 Task: In Heading Arial with underline. Font size of heading  '18'Font style of data Calibri. Font size of data  9Alignment of headline & data Align center. Fill color in heading,  RedFont color of data Black Apply border in Data No BorderIn the sheet   Pinnacle Sales review book
Action: Mouse moved to (264, 219)
Screenshot: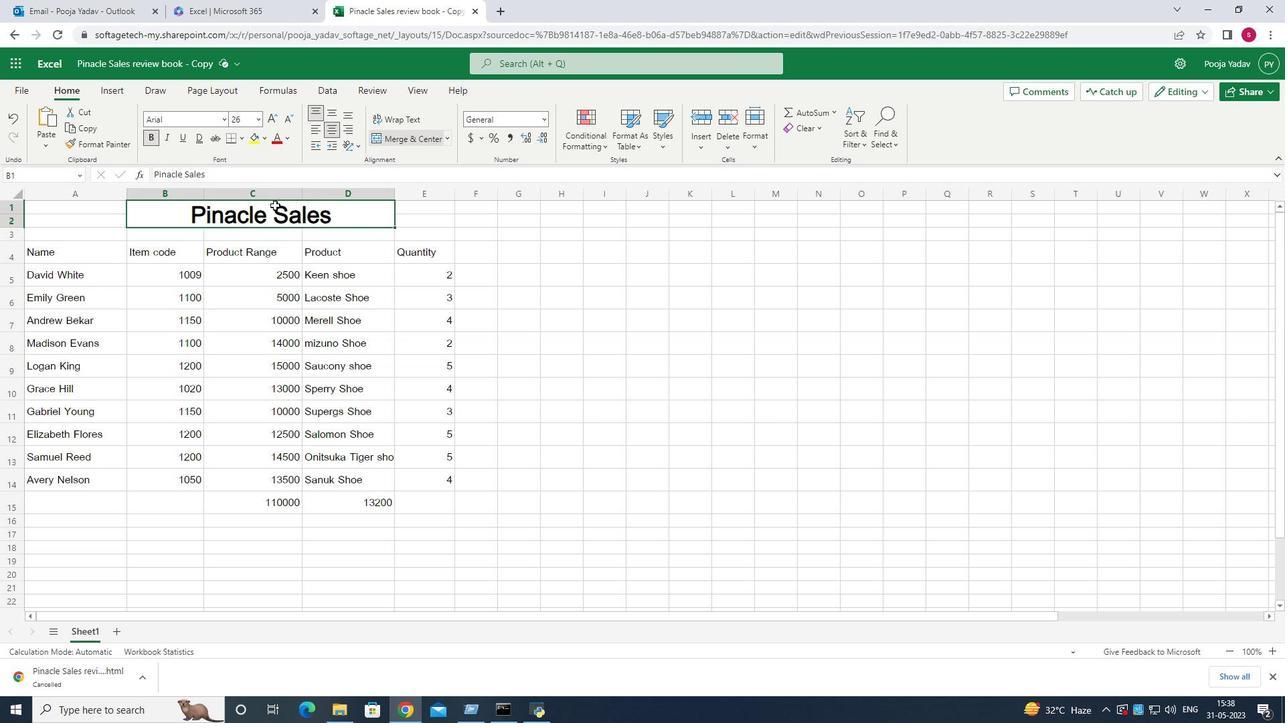 
Action: Mouse pressed left at (264, 219)
Screenshot: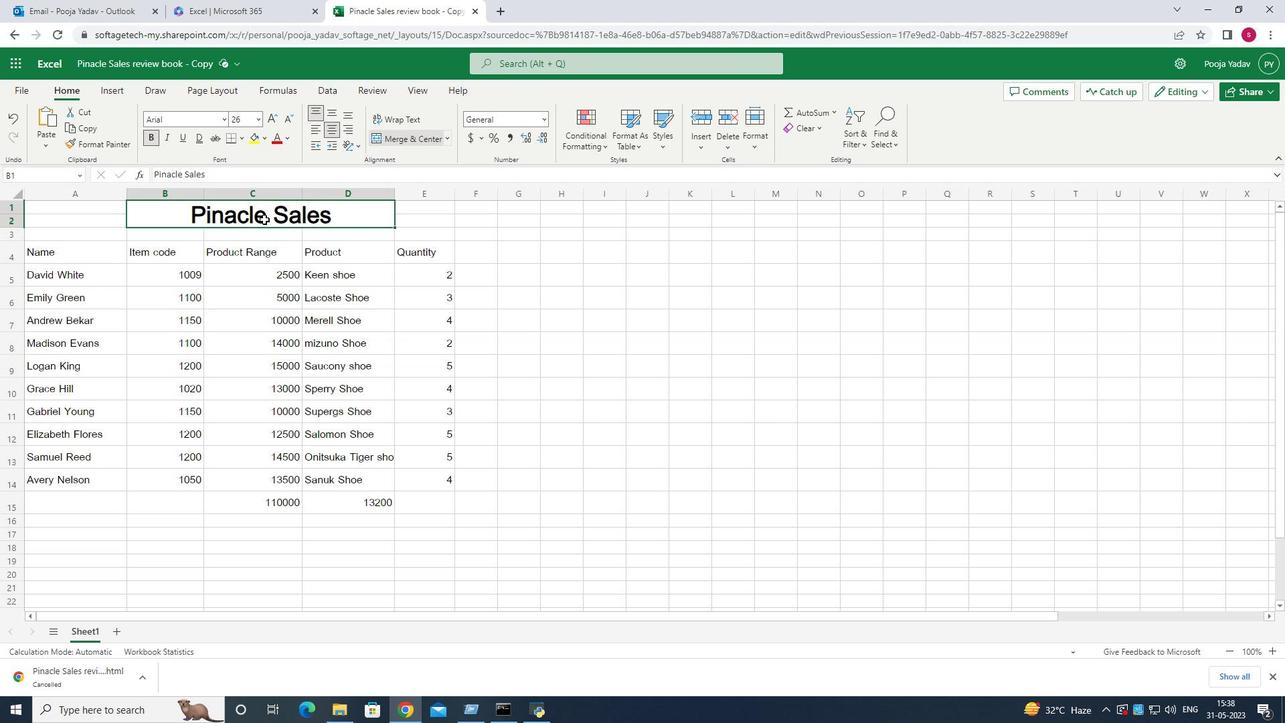 
Action: Mouse moved to (140, 132)
Screenshot: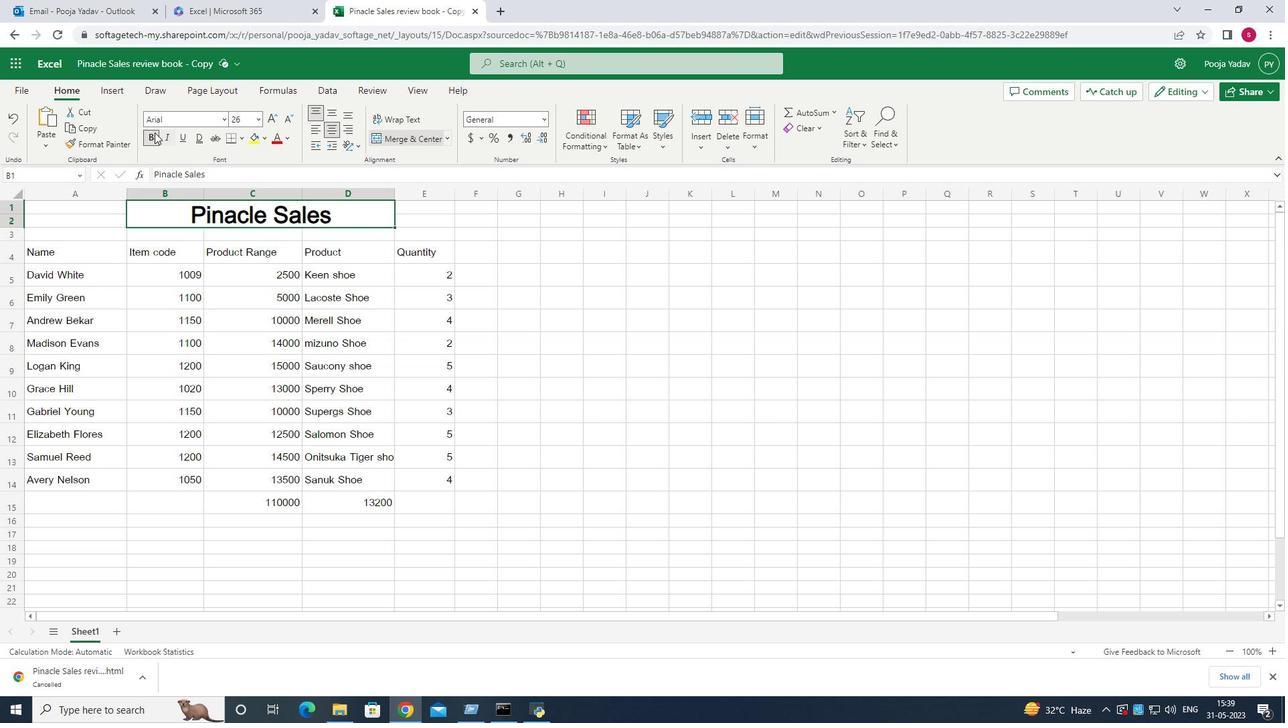 
Action: Mouse pressed left at (140, 132)
Screenshot: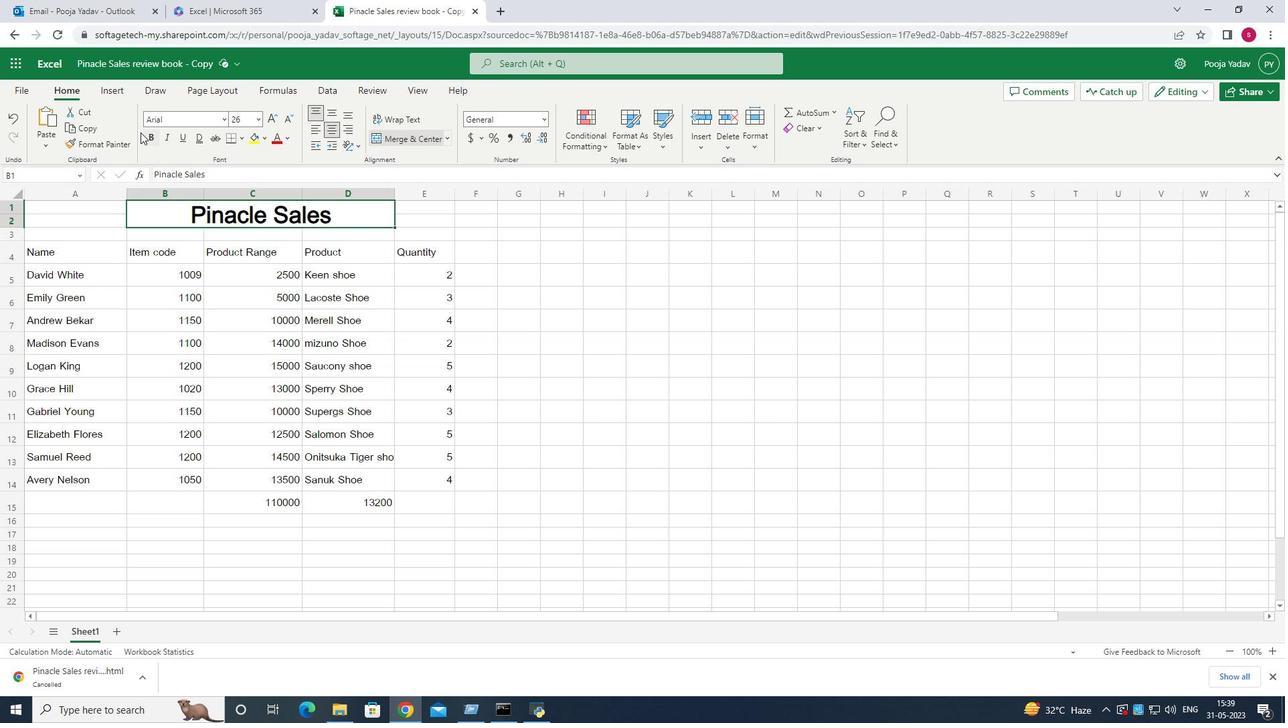 
Action: Mouse moved to (170, 136)
Screenshot: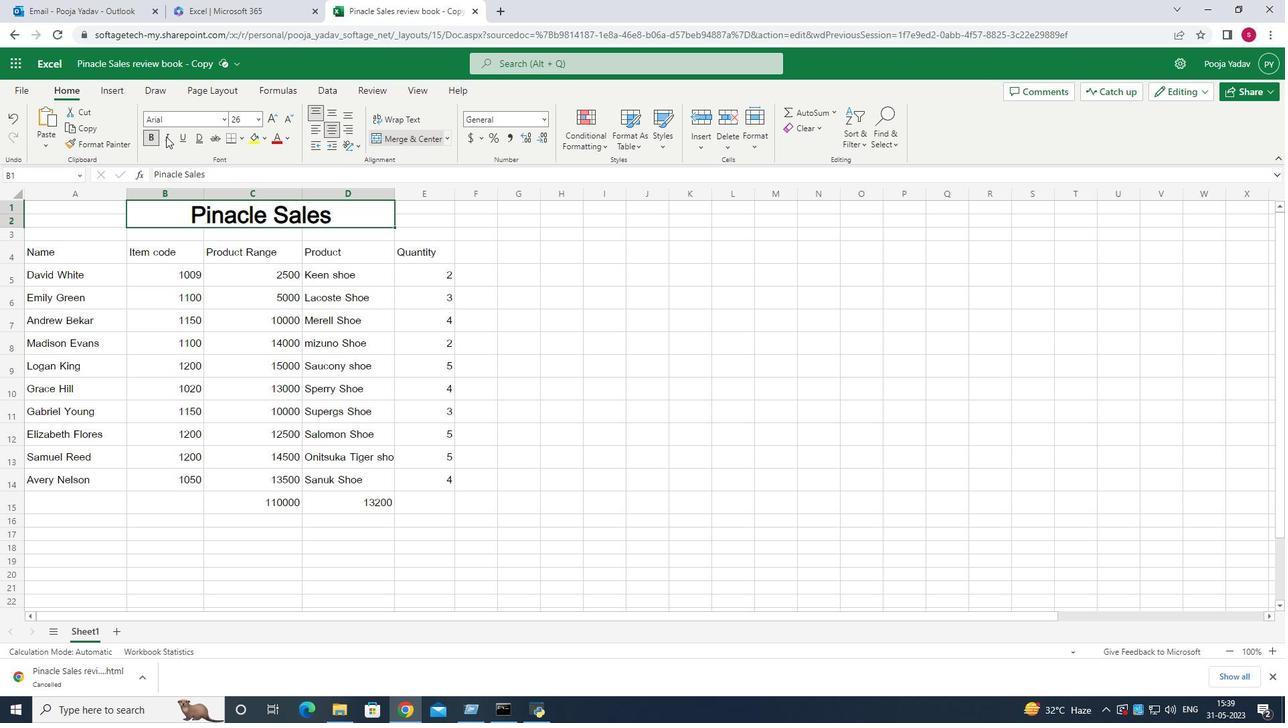 
Action: Mouse pressed left at (170, 136)
Screenshot: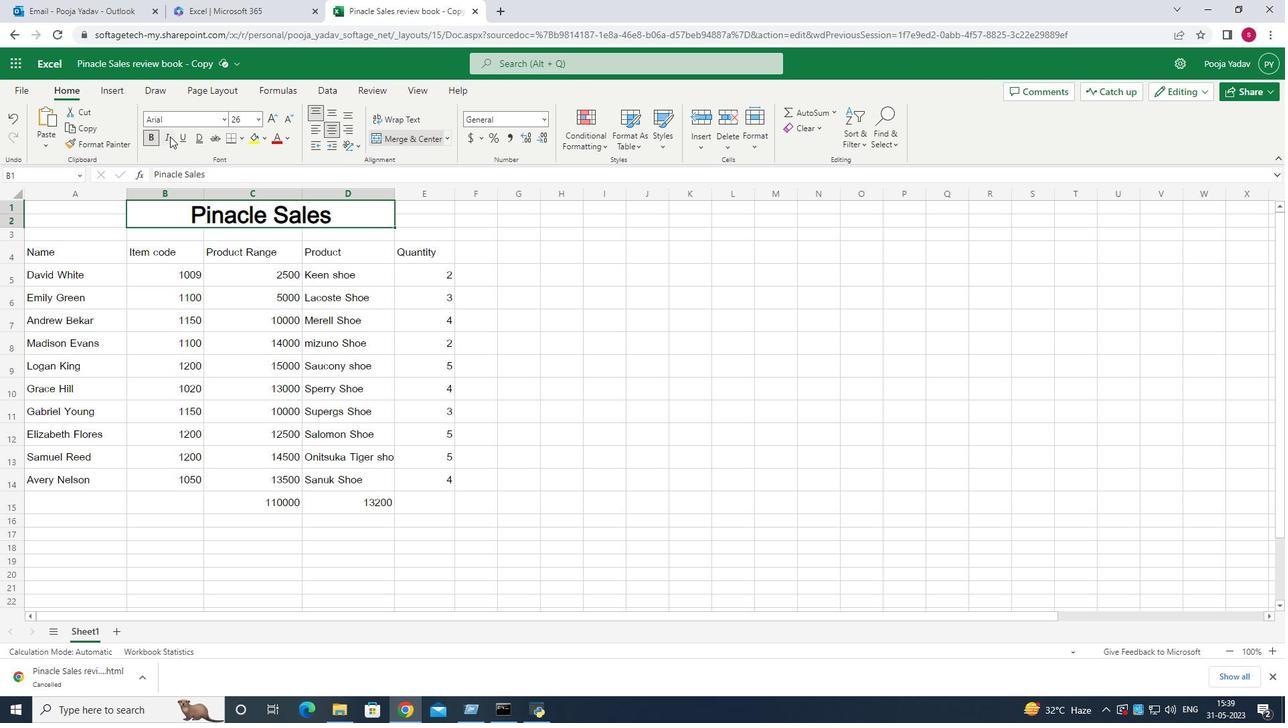 
Action: Mouse moved to (180, 133)
Screenshot: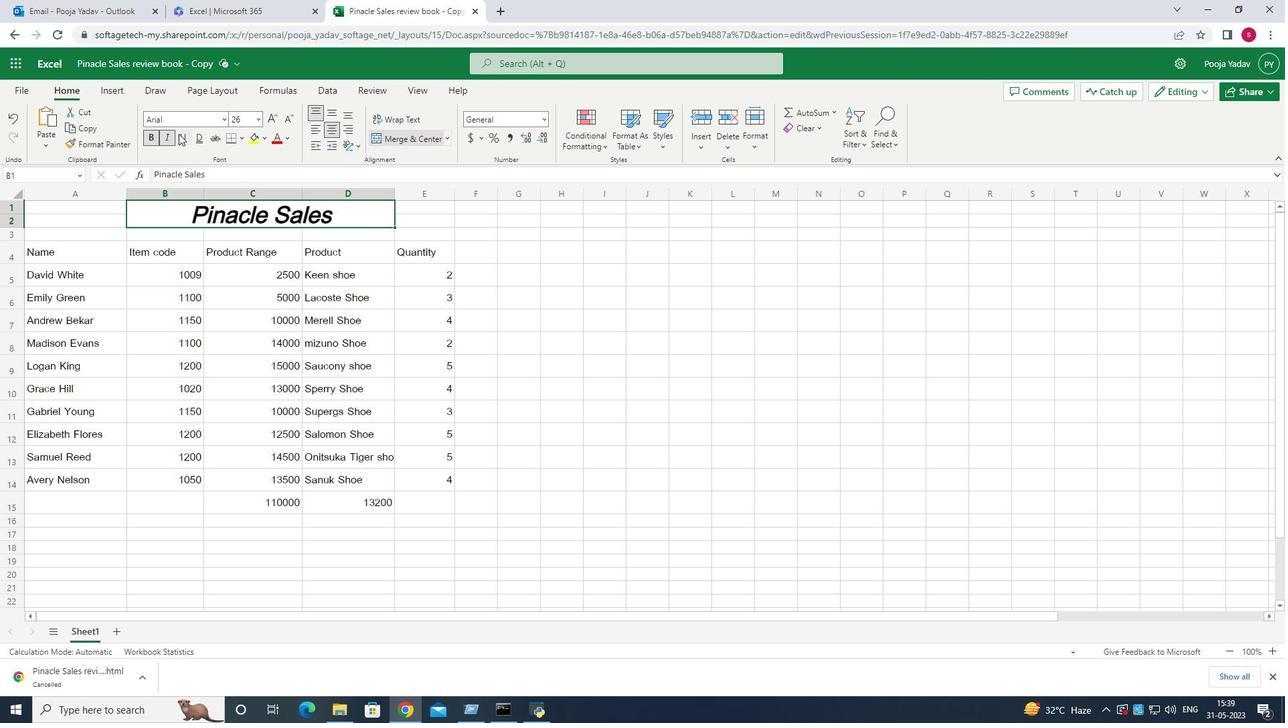 
Action: Mouse pressed left at (180, 133)
Screenshot: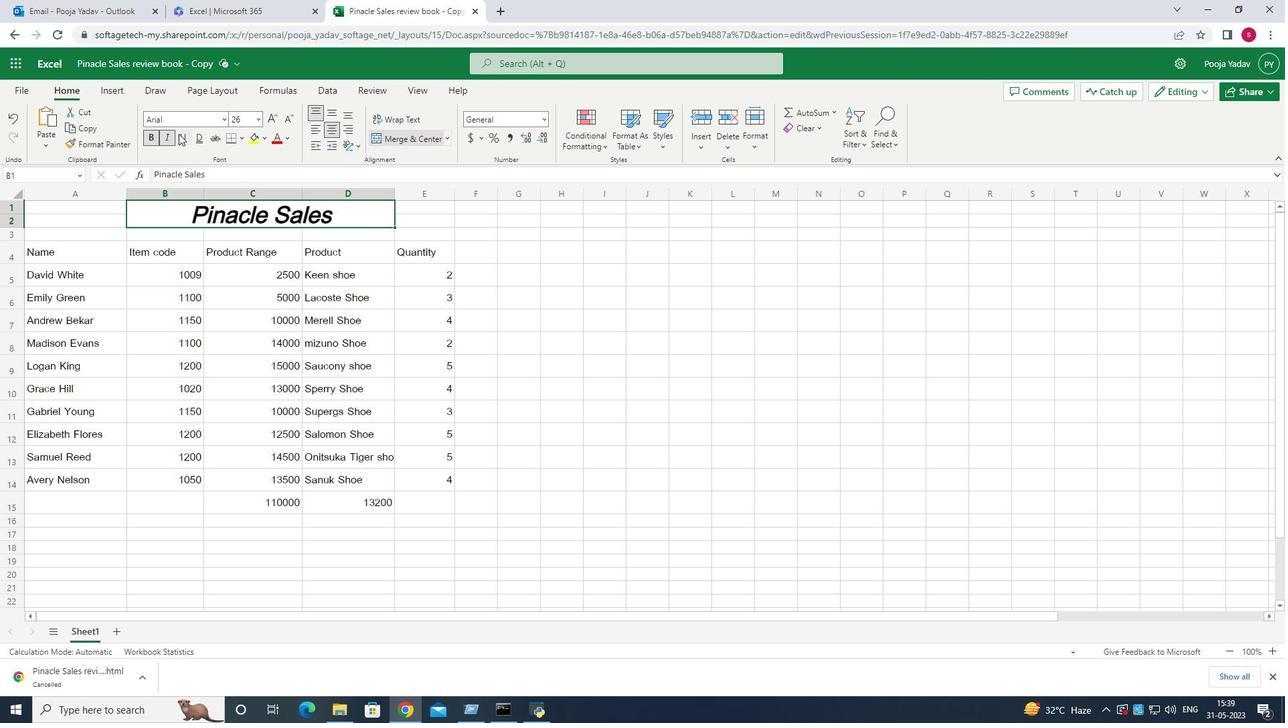 
Action: Mouse moved to (149, 133)
Screenshot: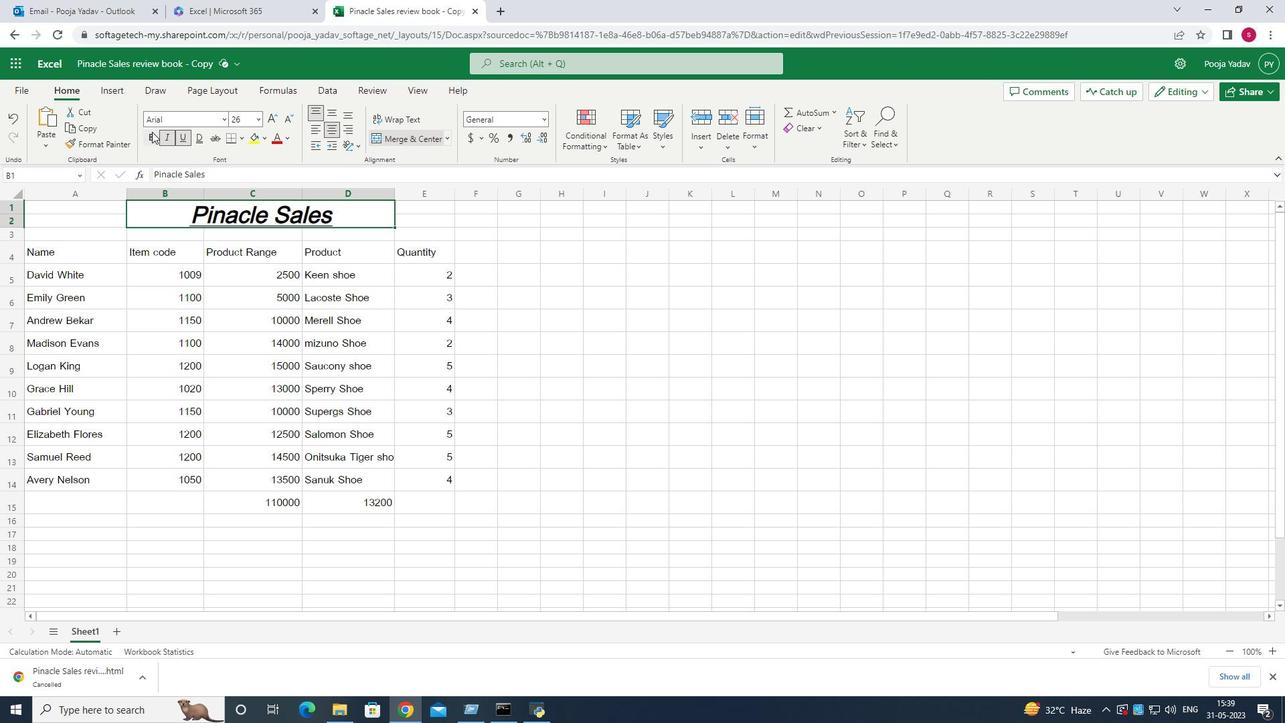 
Action: Mouse pressed left at (149, 133)
Screenshot: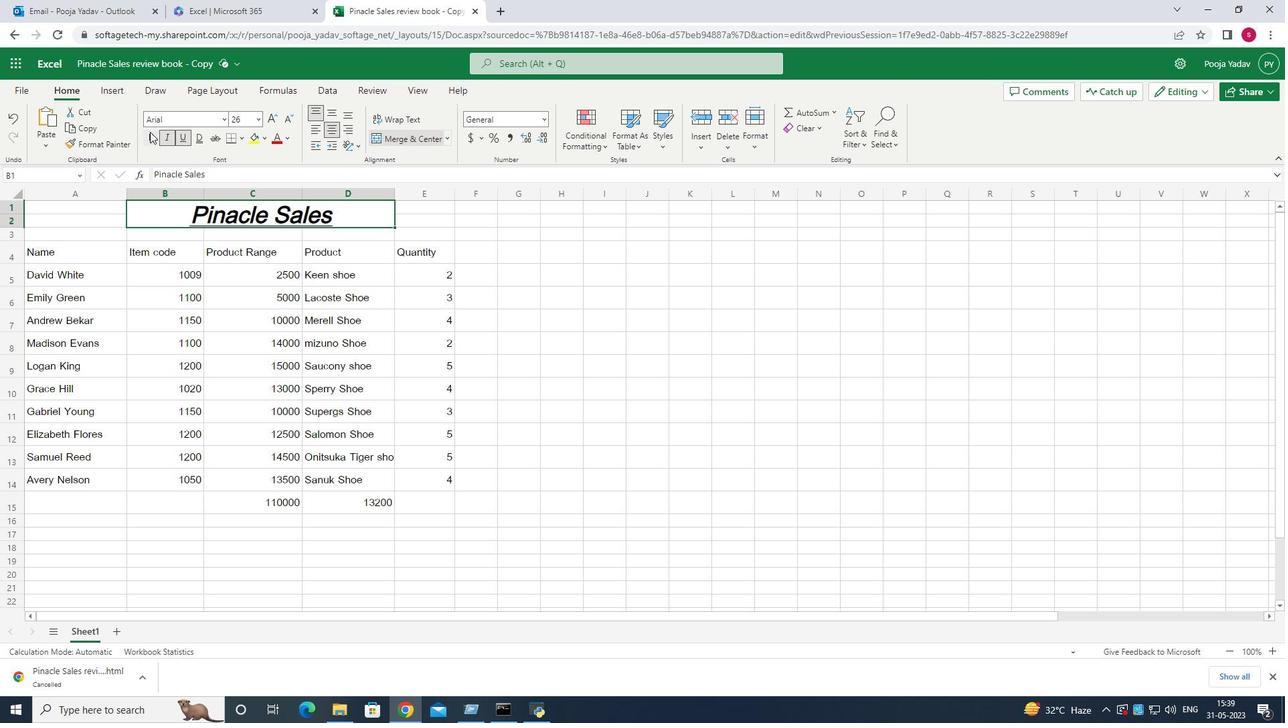 
Action: Mouse moved to (152, 134)
Screenshot: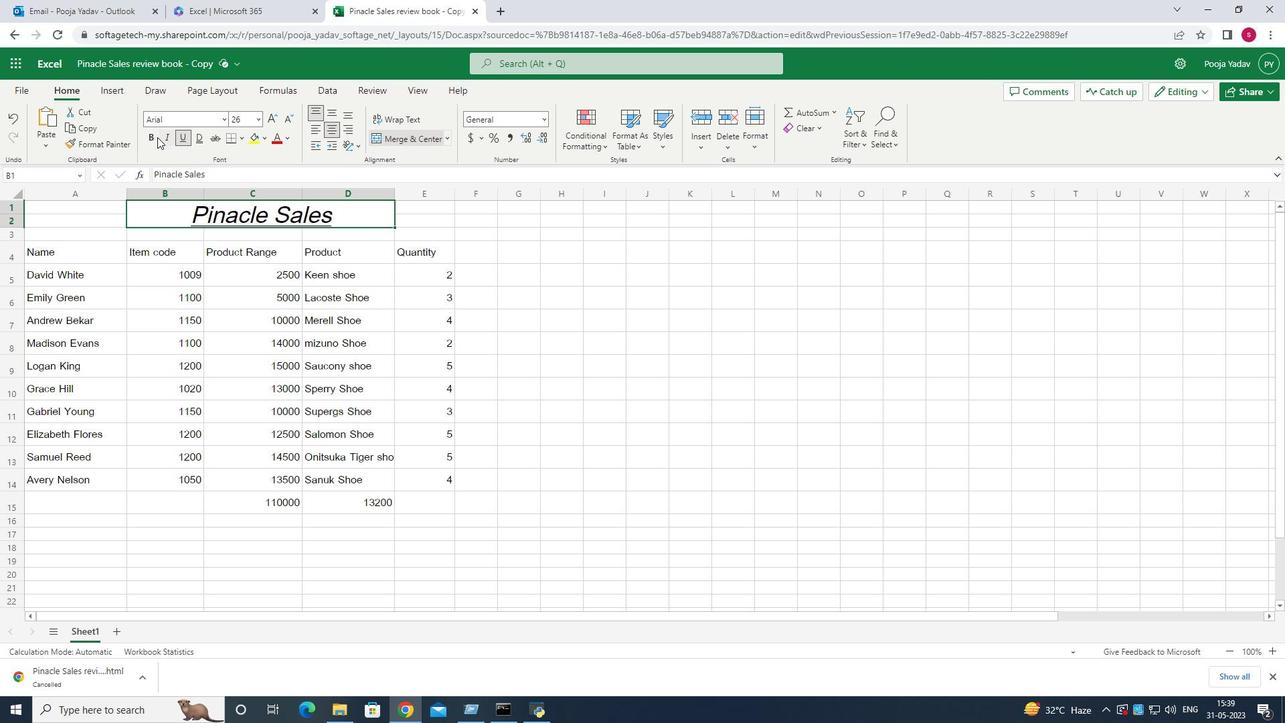 
Action: Mouse pressed left at (152, 134)
Screenshot: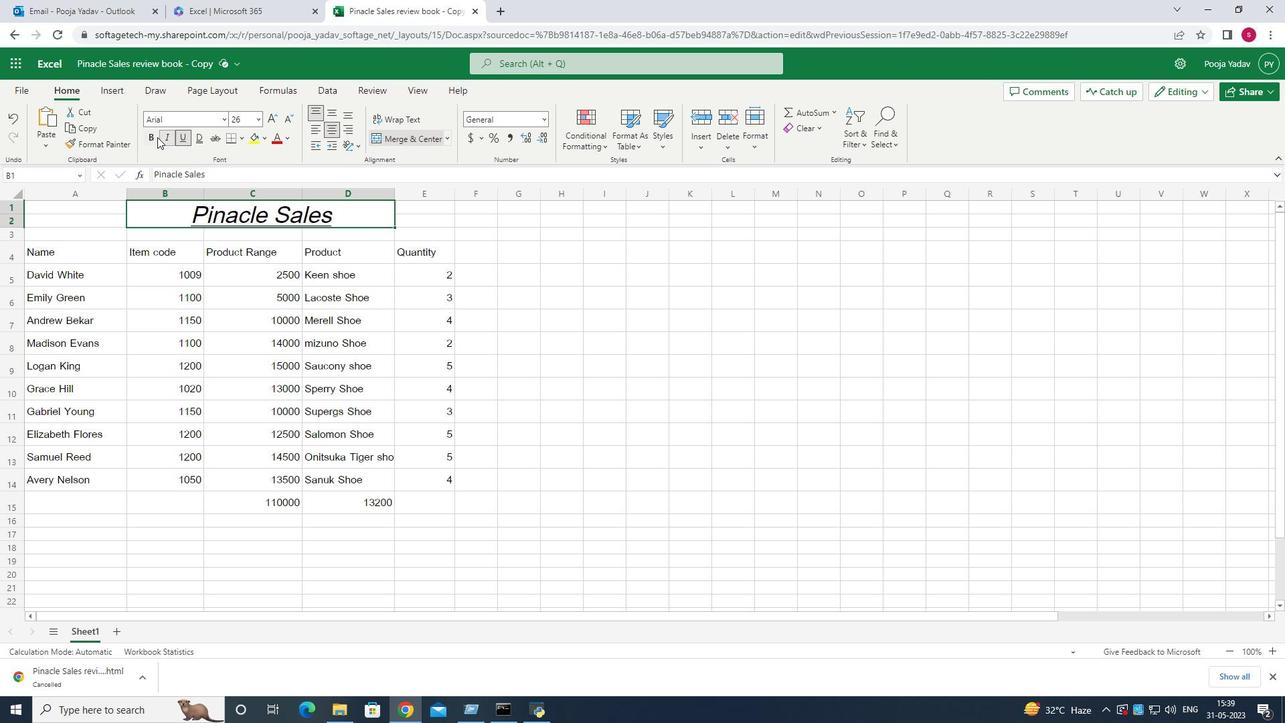 
Action: Mouse moved to (166, 142)
Screenshot: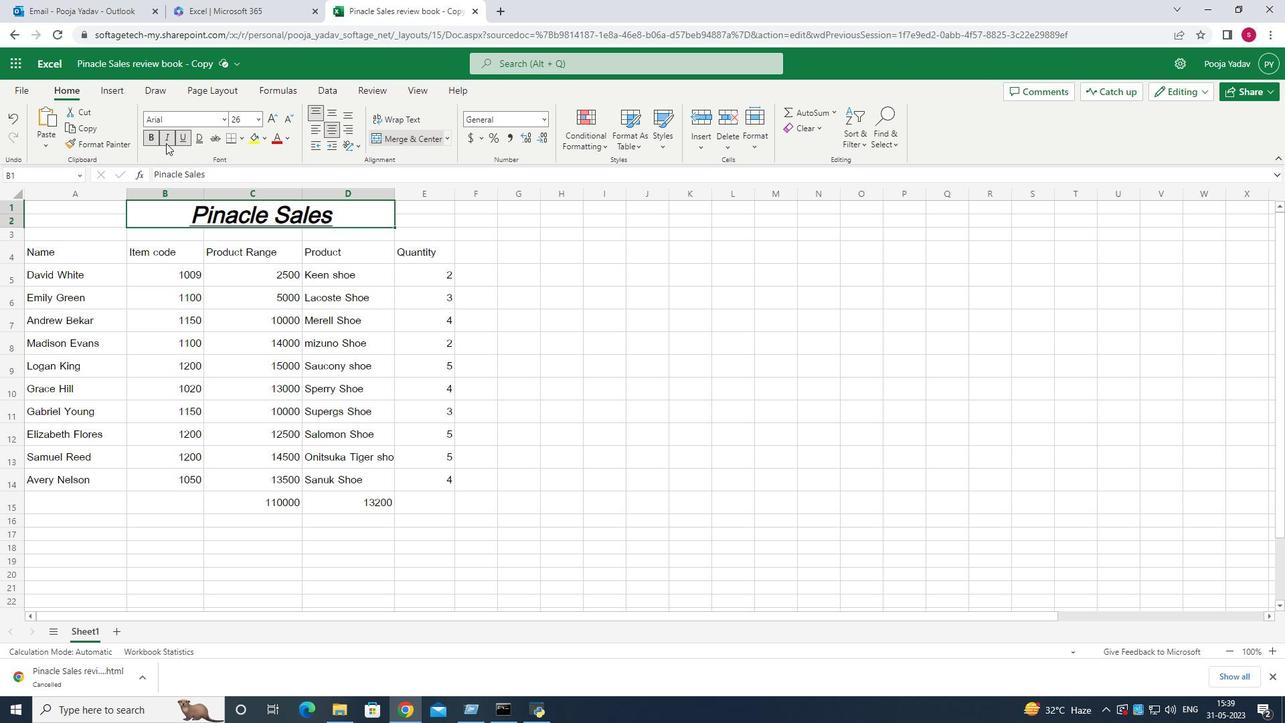 
Action: Mouse pressed left at (166, 142)
Screenshot: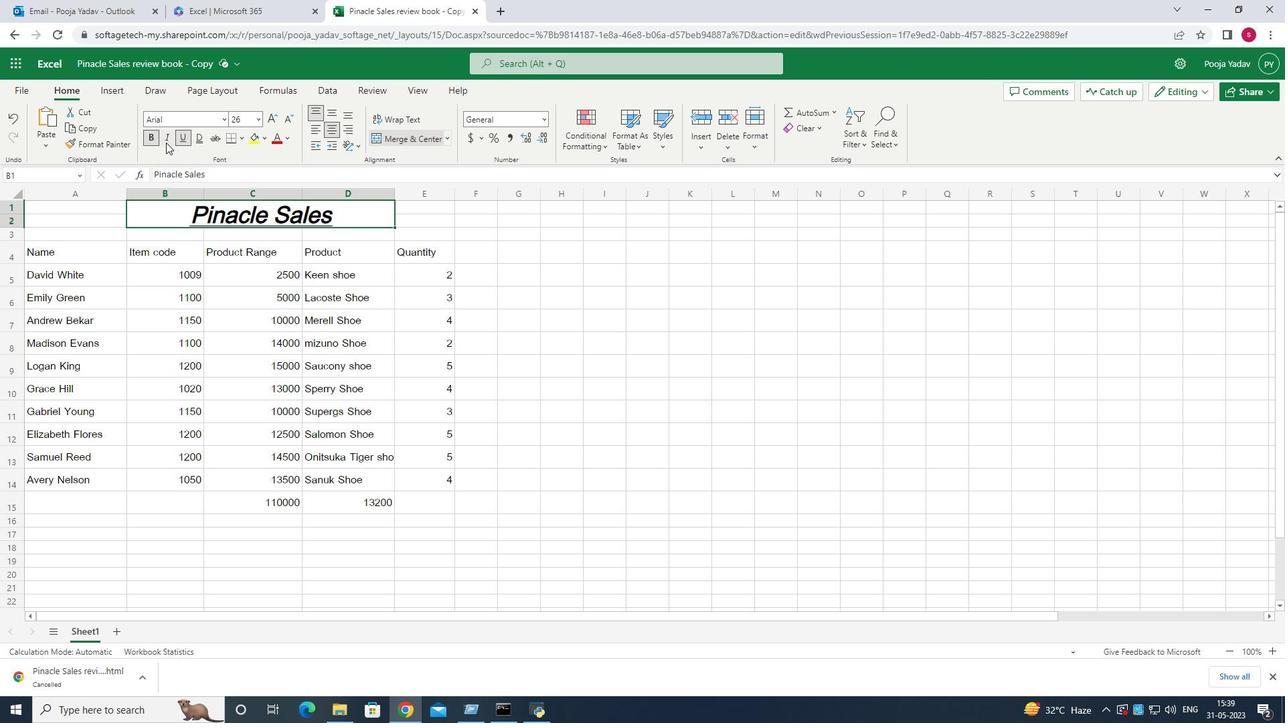 
Action: Mouse moved to (259, 121)
Screenshot: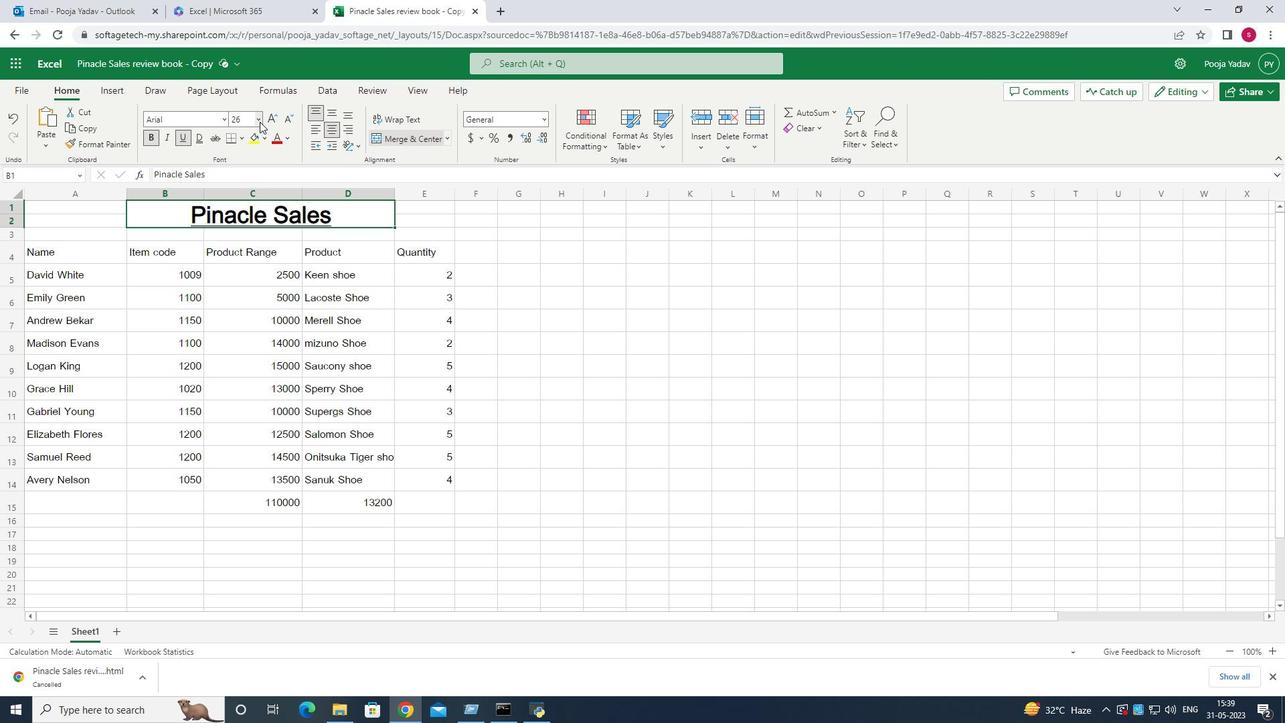 
Action: Mouse pressed left at (259, 121)
Screenshot: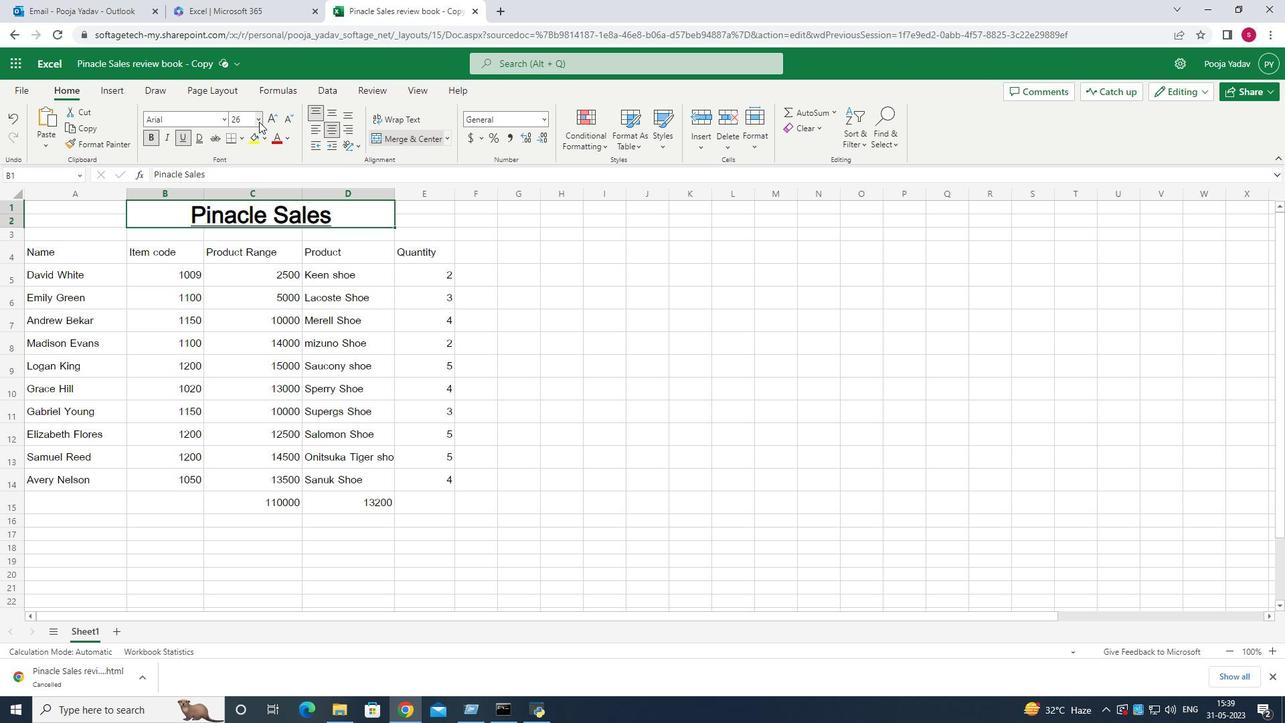 
Action: Mouse moved to (245, 271)
Screenshot: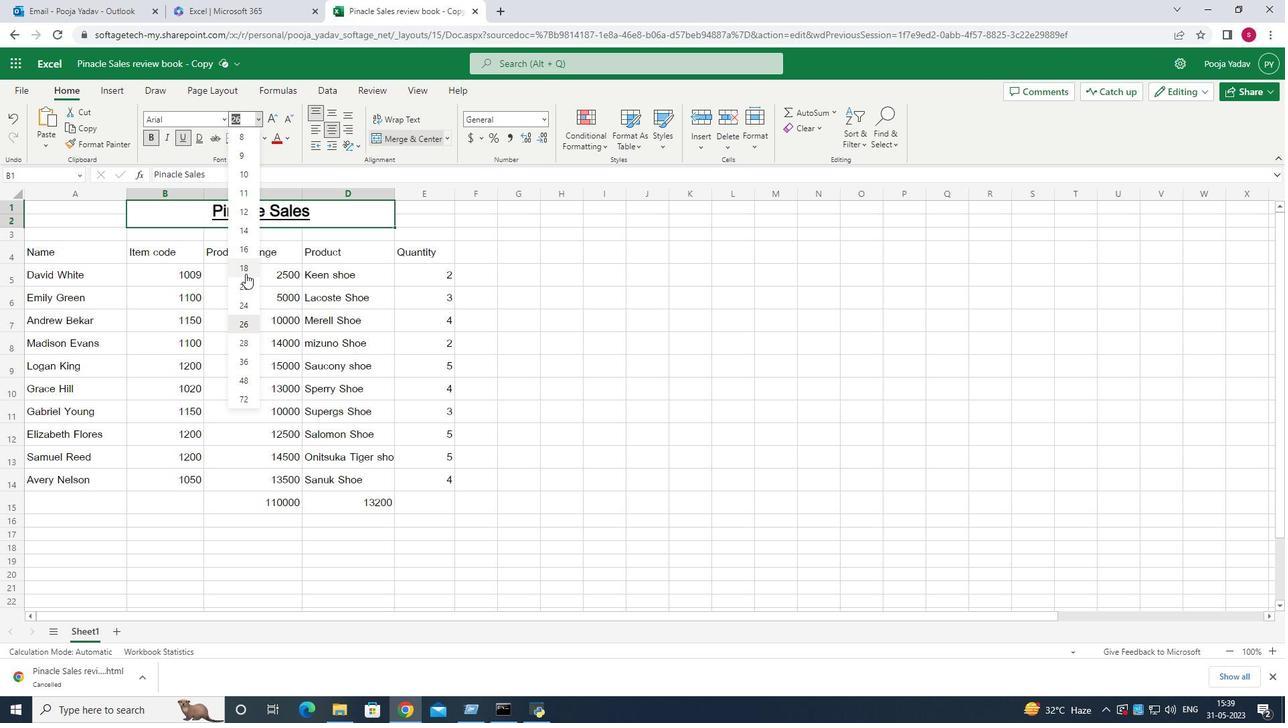 
Action: Mouse pressed left at (245, 271)
Screenshot: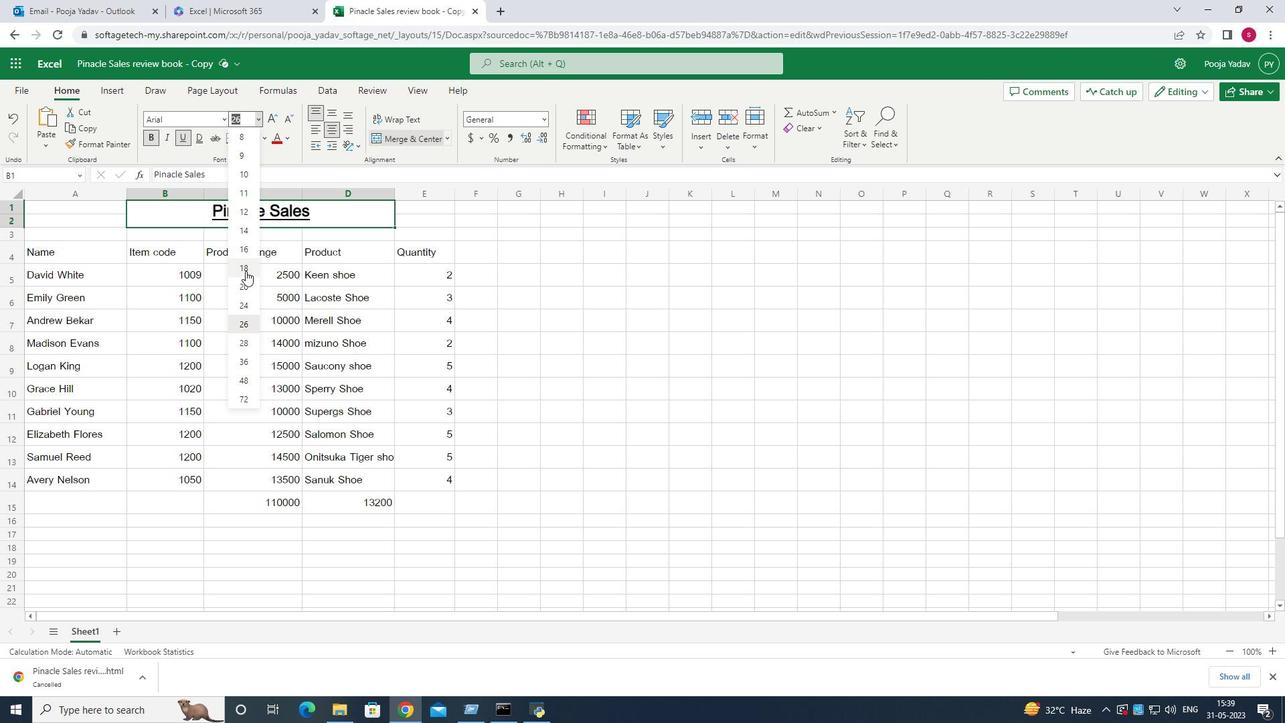 
Action: Mouse moved to (77, 205)
Screenshot: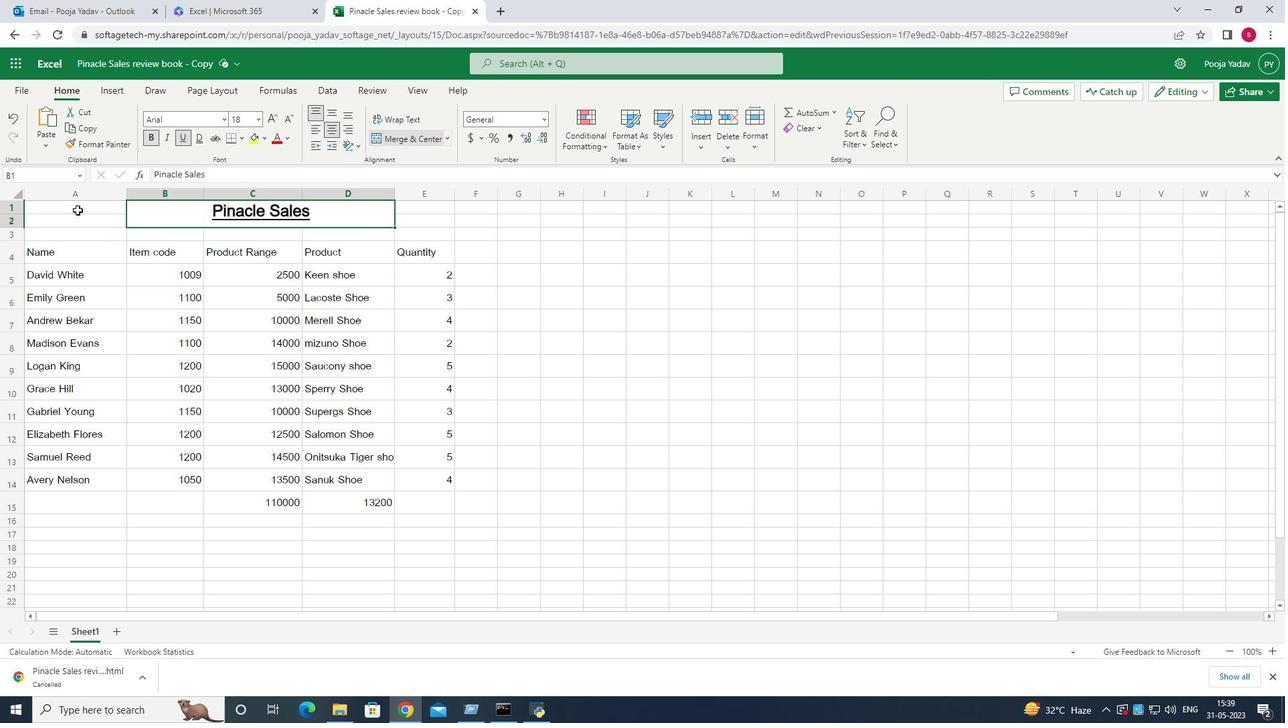 
Action: Mouse pressed left at (77, 205)
Screenshot: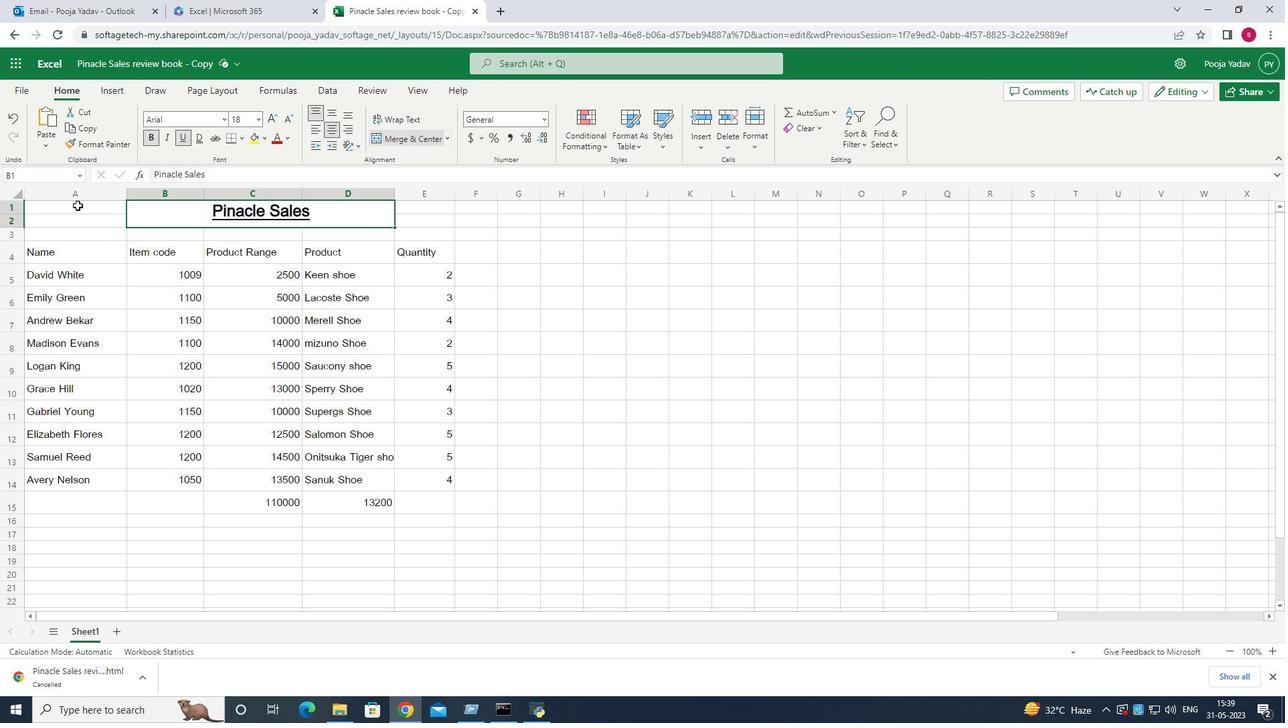 
Action: Mouse moved to (328, 109)
Screenshot: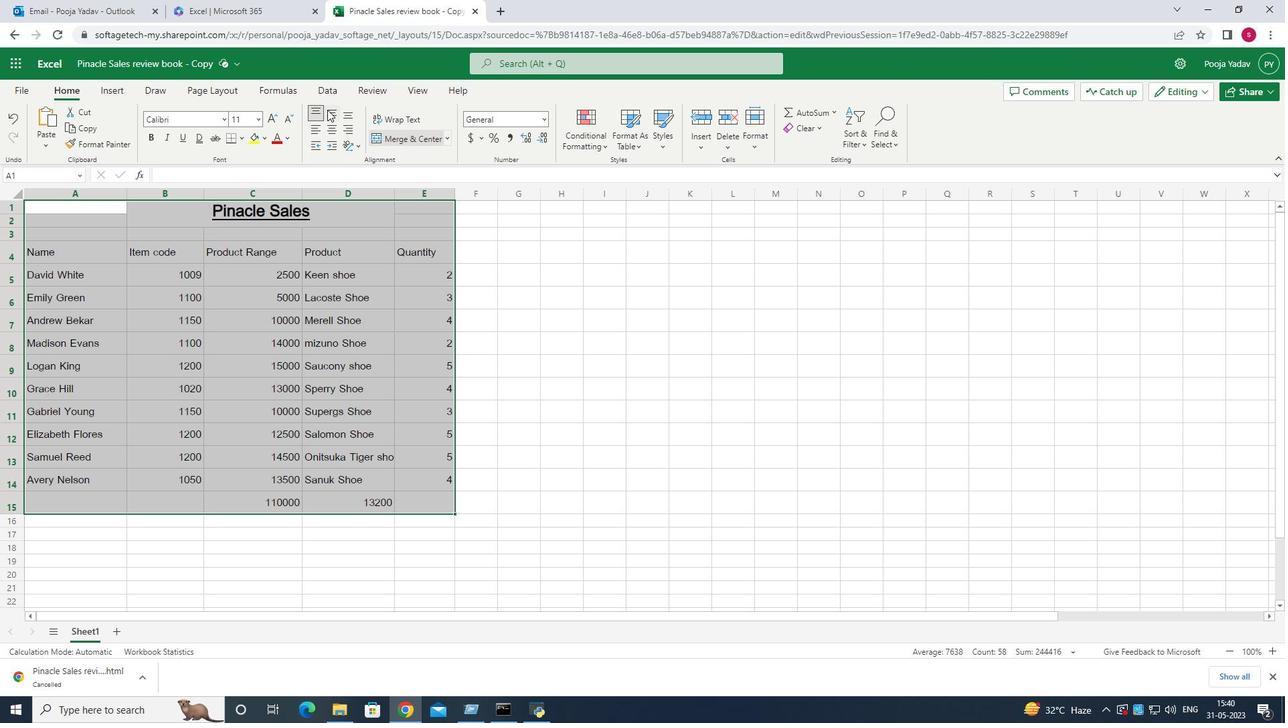 
Action: Mouse pressed left at (328, 109)
Screenshot: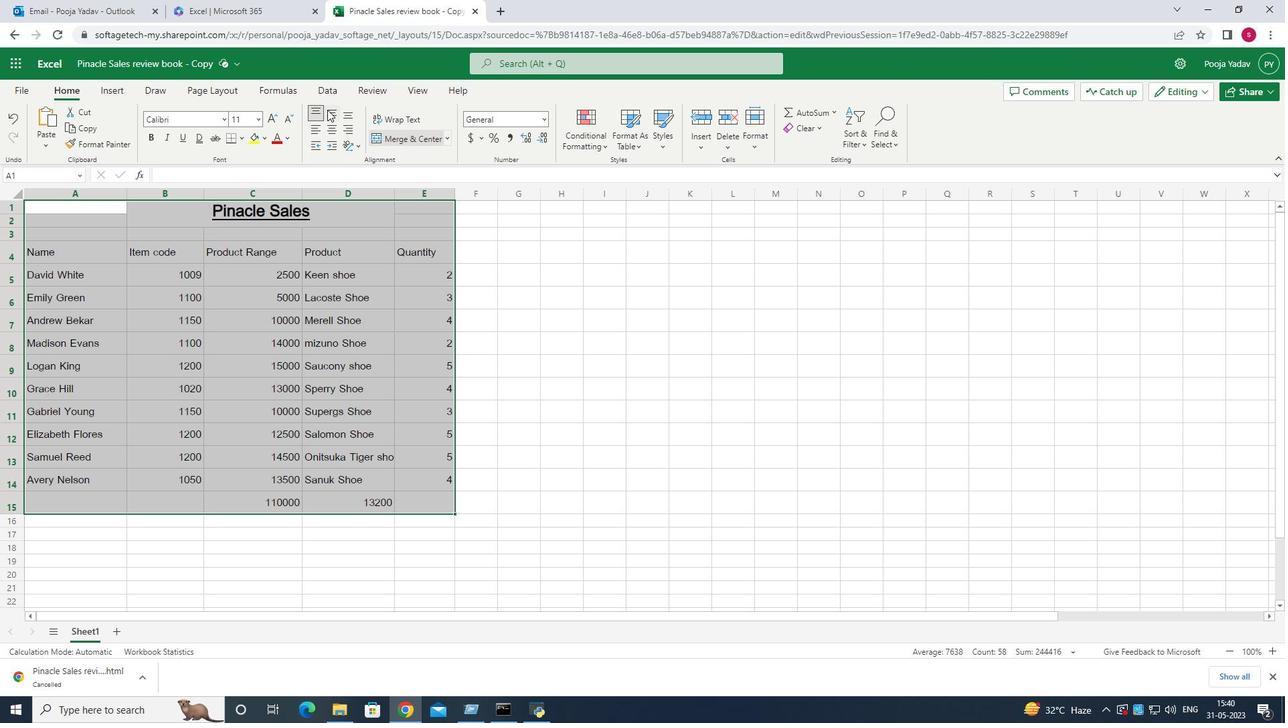 
Action: Mouse moved to (225, 115)
Screenshot: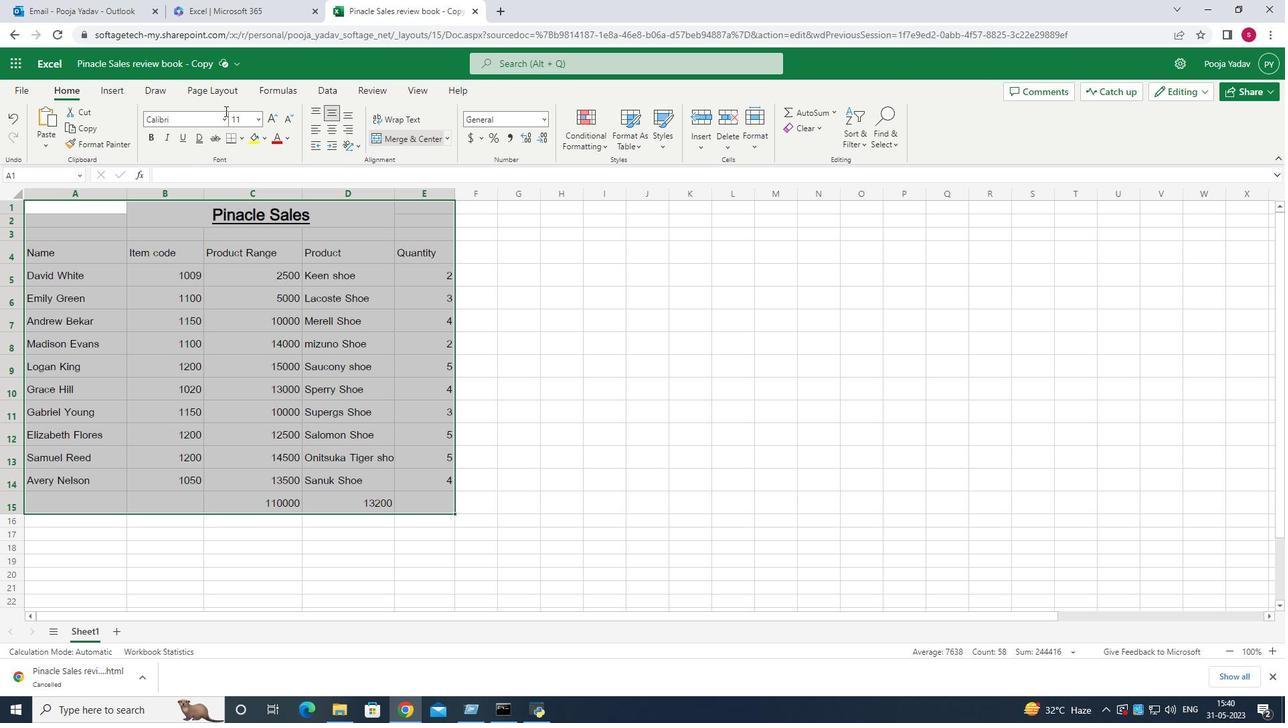 
Action: Mouse pressed left at (225, 115)
Screenshot: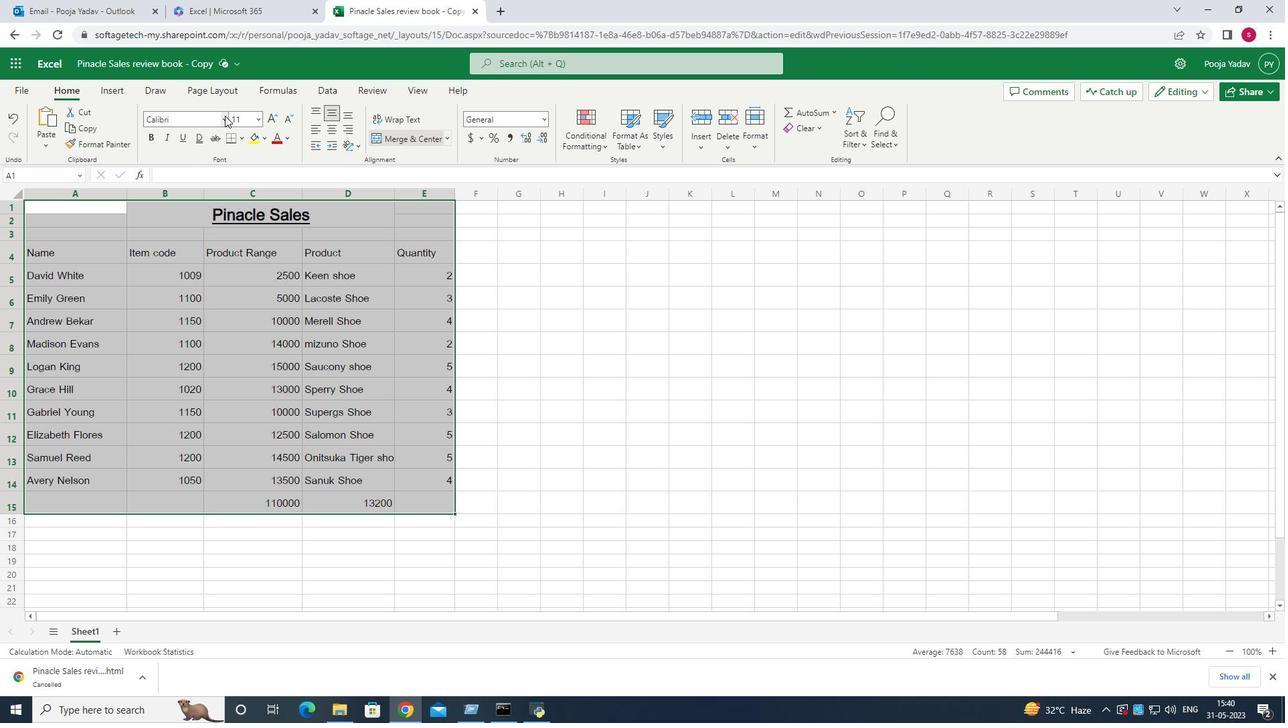 
Action: Mouse moved to (189, 241)
Screenshot: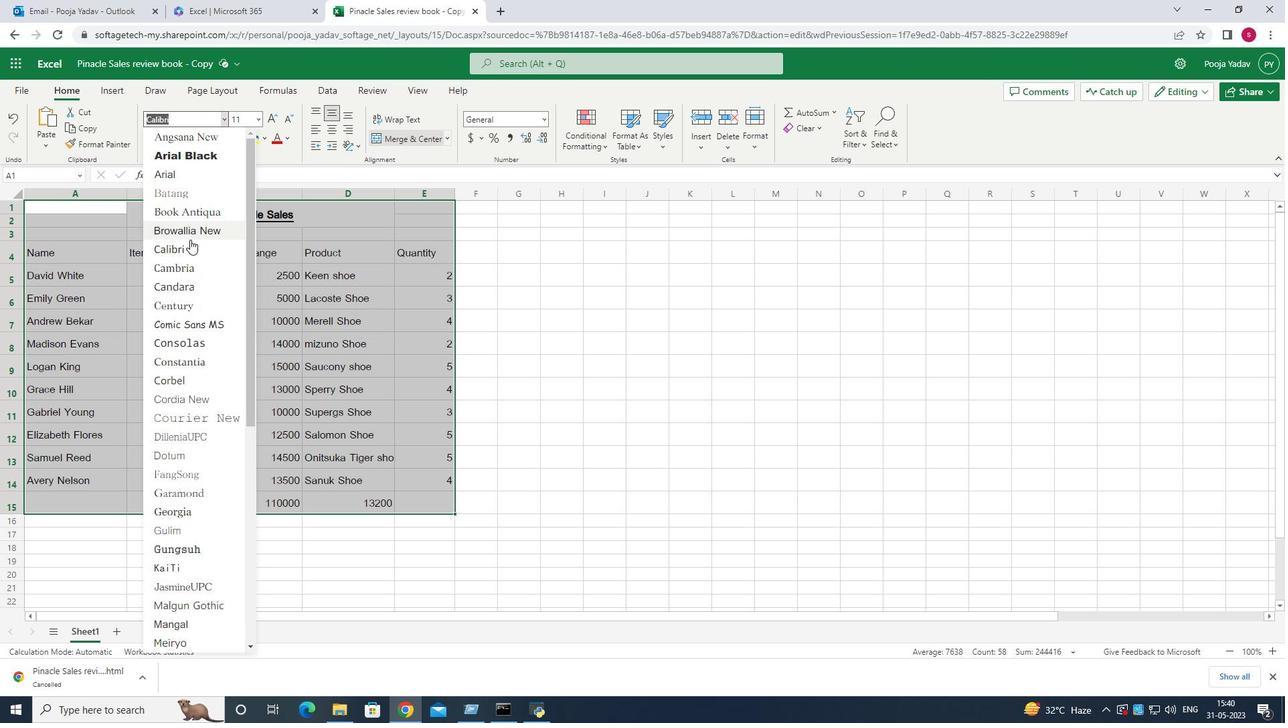 
Action: Mouse pressed left at (189, 241)
Screenshot: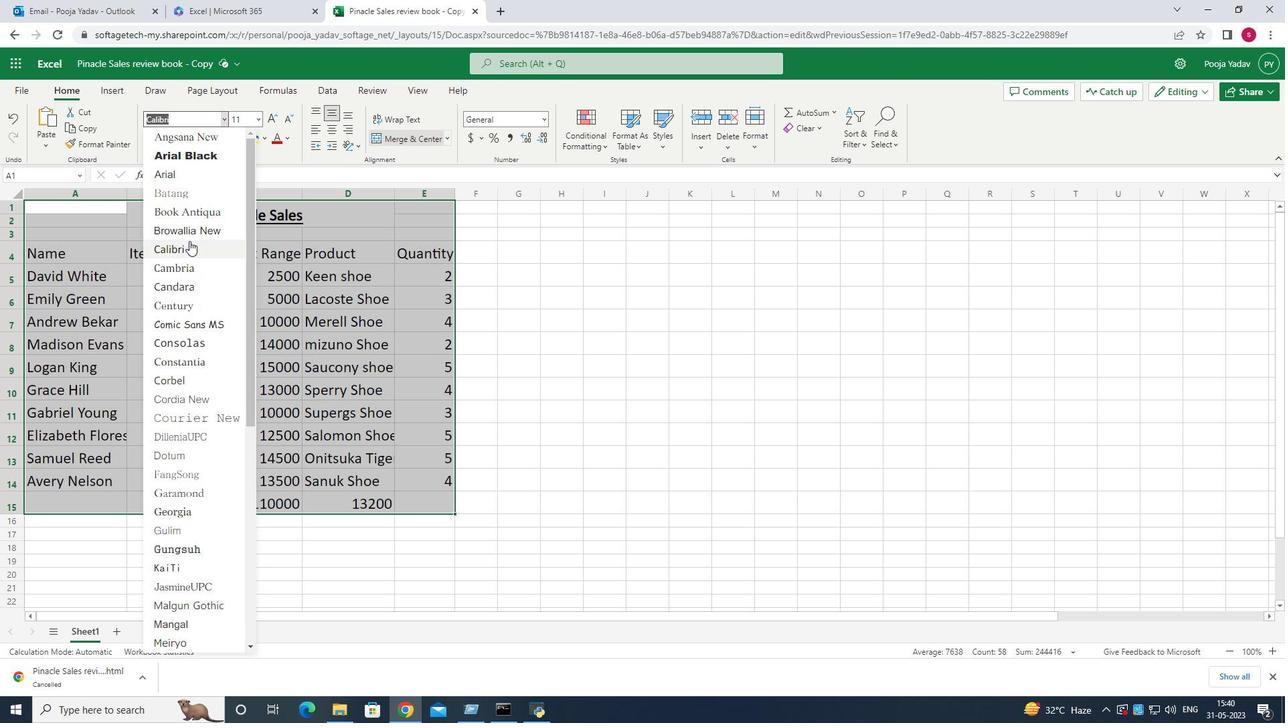 
Action: Mouse moved to (281, 135)
Screenshot: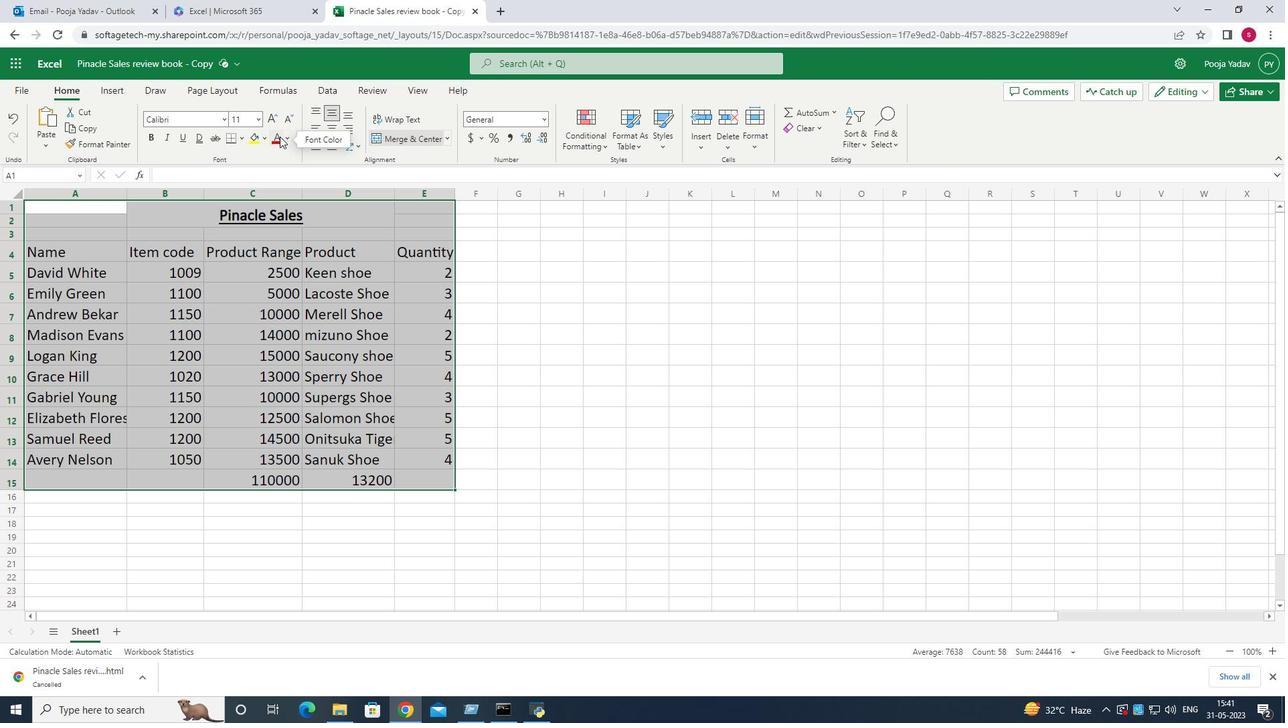 
Action: Mouse pressed left at (281, 135)
Screenshot: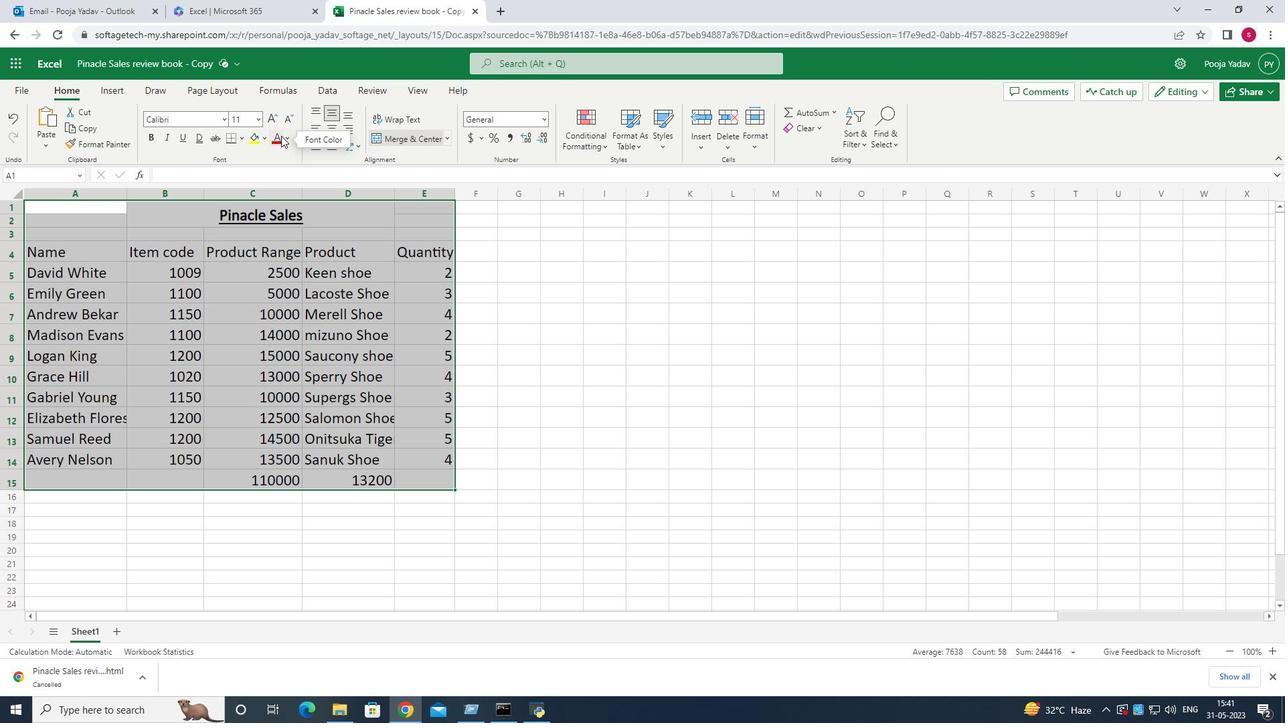 
Action: Mouse moved to (233, 137)
Screenshot: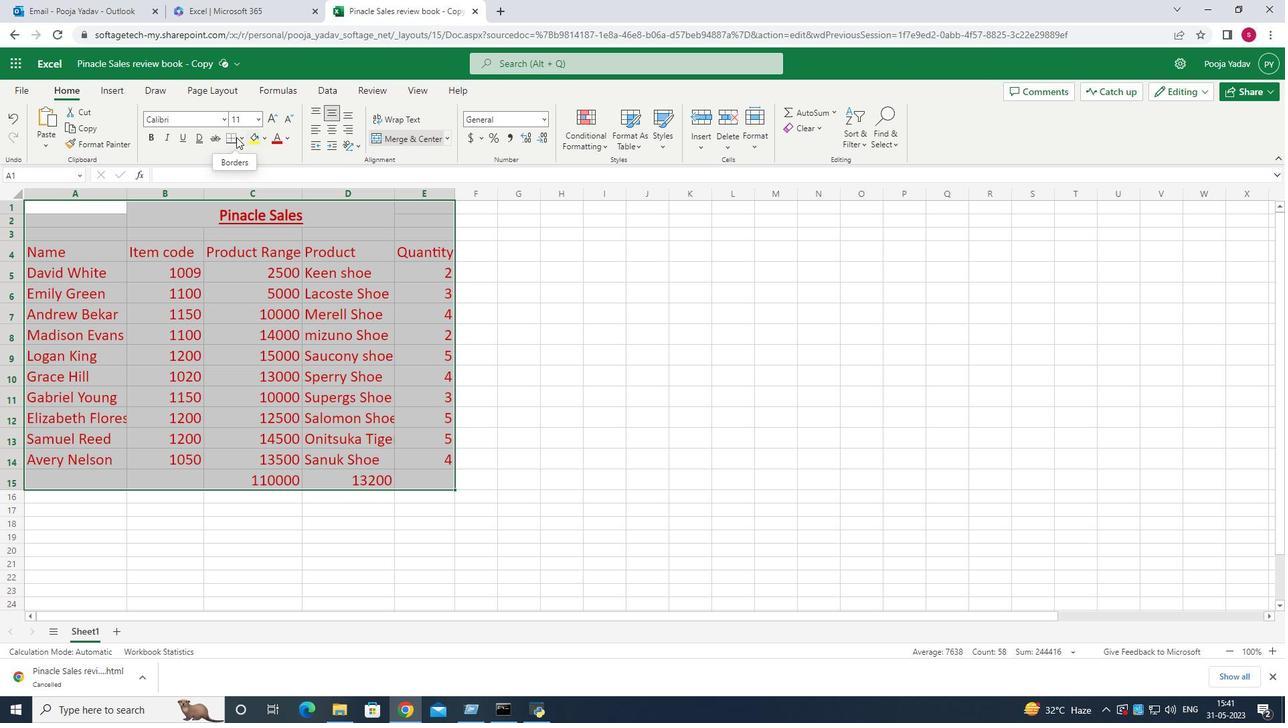 
Action: Mouse pressed left at (233, 137)
Screenshot: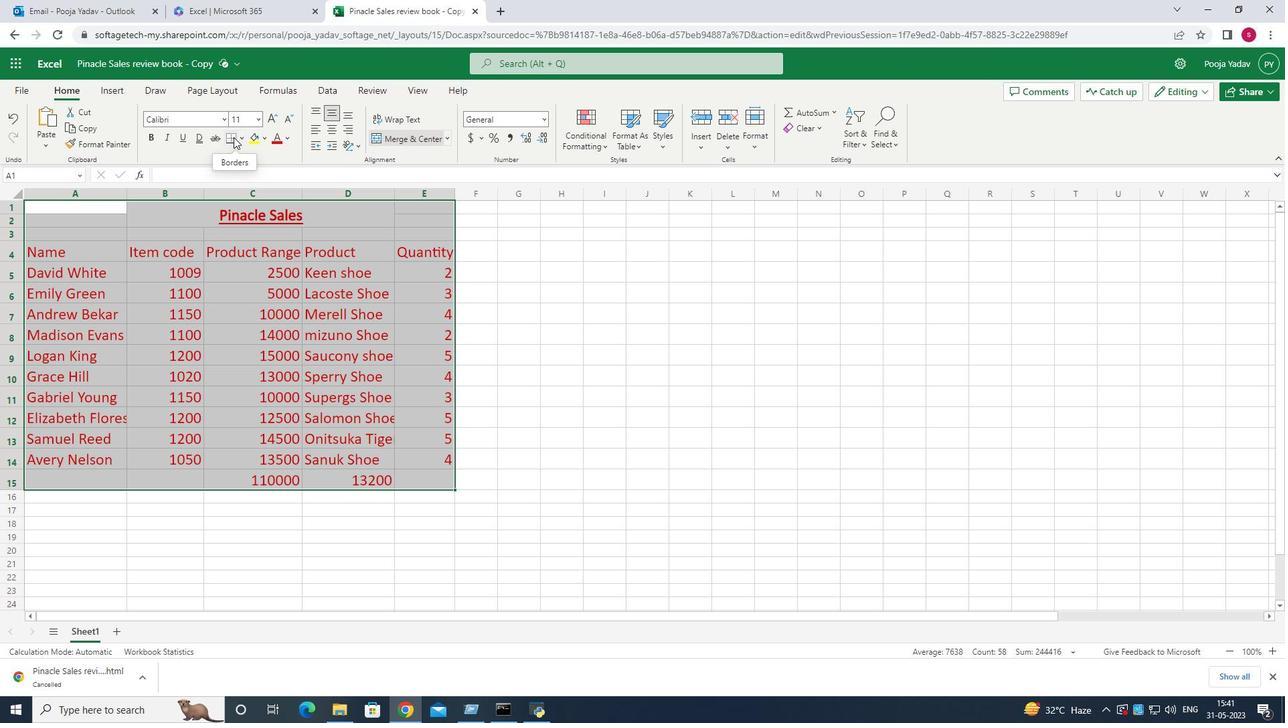 
Action: Mouse moved to (237, 138)
Screenshot: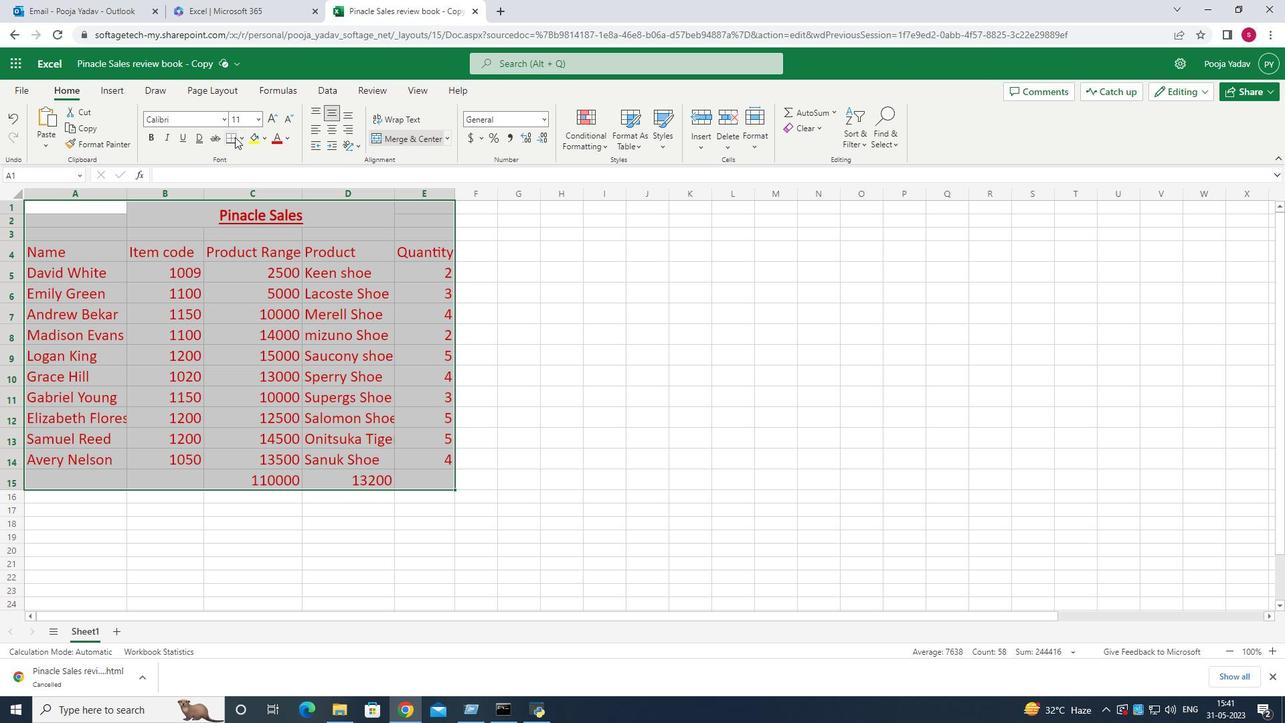 
Action: Mouse pressed left at (237, 138)
Screenshot: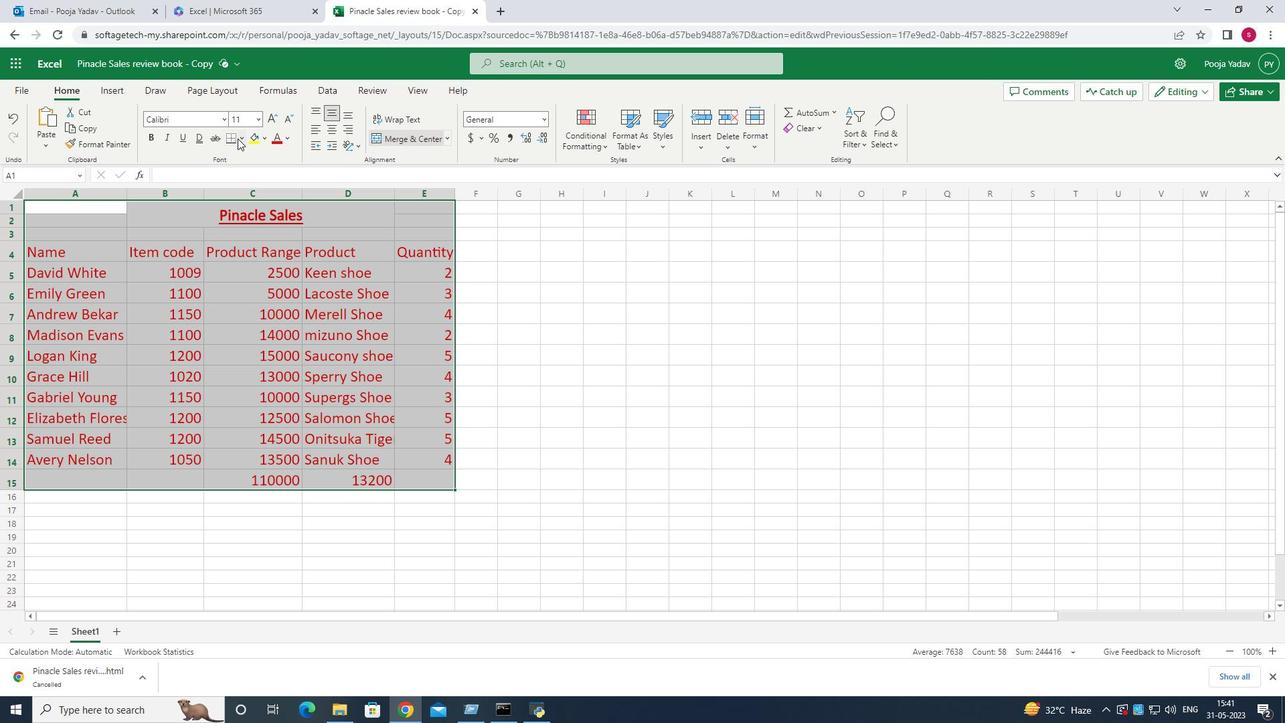 
Action: Mouse moved to (236, 189)
Screenshot: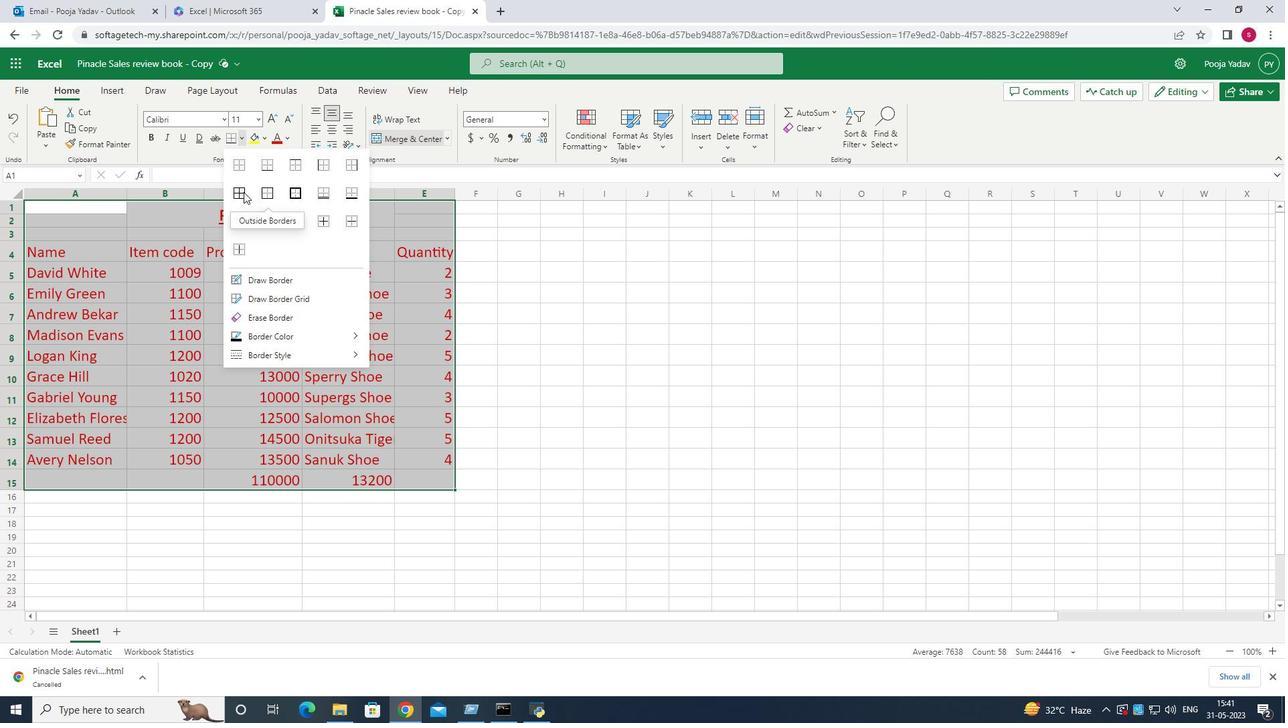 
Action: Mouse pressed left at (236, 189)
Screenshot: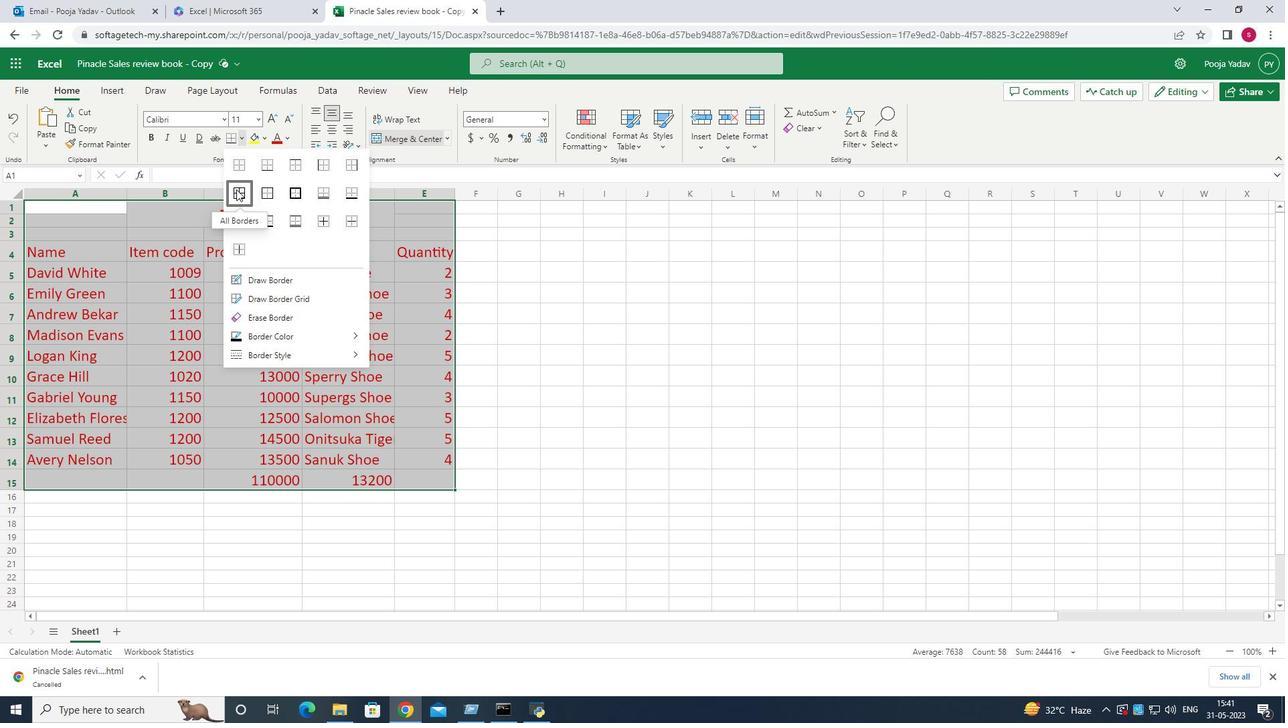 
Action: Mouse moved to (488, 317)
Screenshot: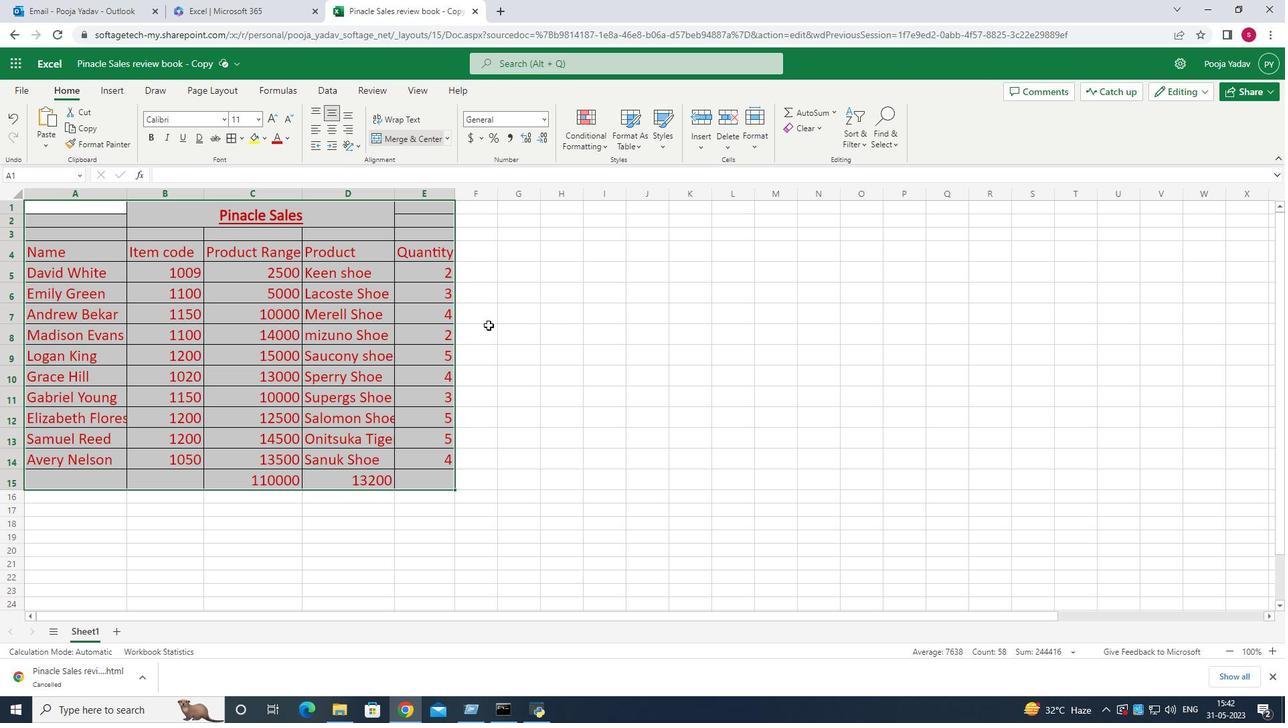 
Action: Mouse pressed left at (488, 317)
Screenshot: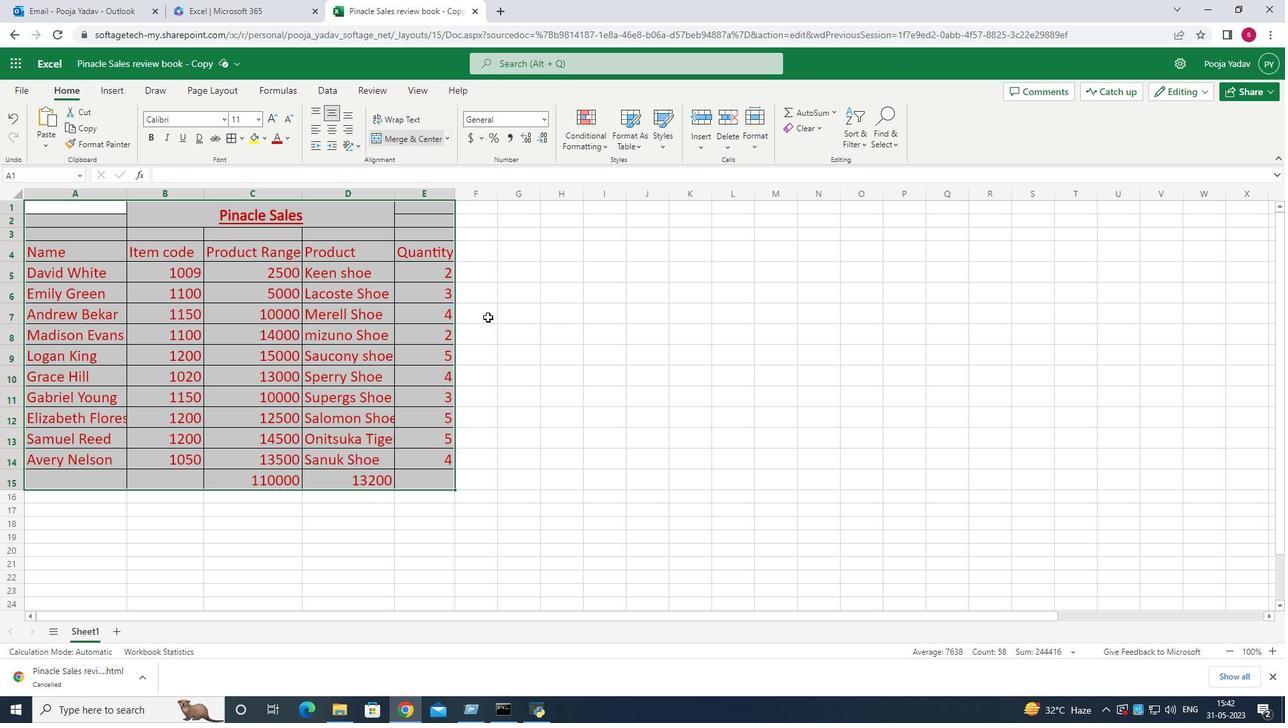 
Action: Mouse moved to (314, 236)
Screenshot: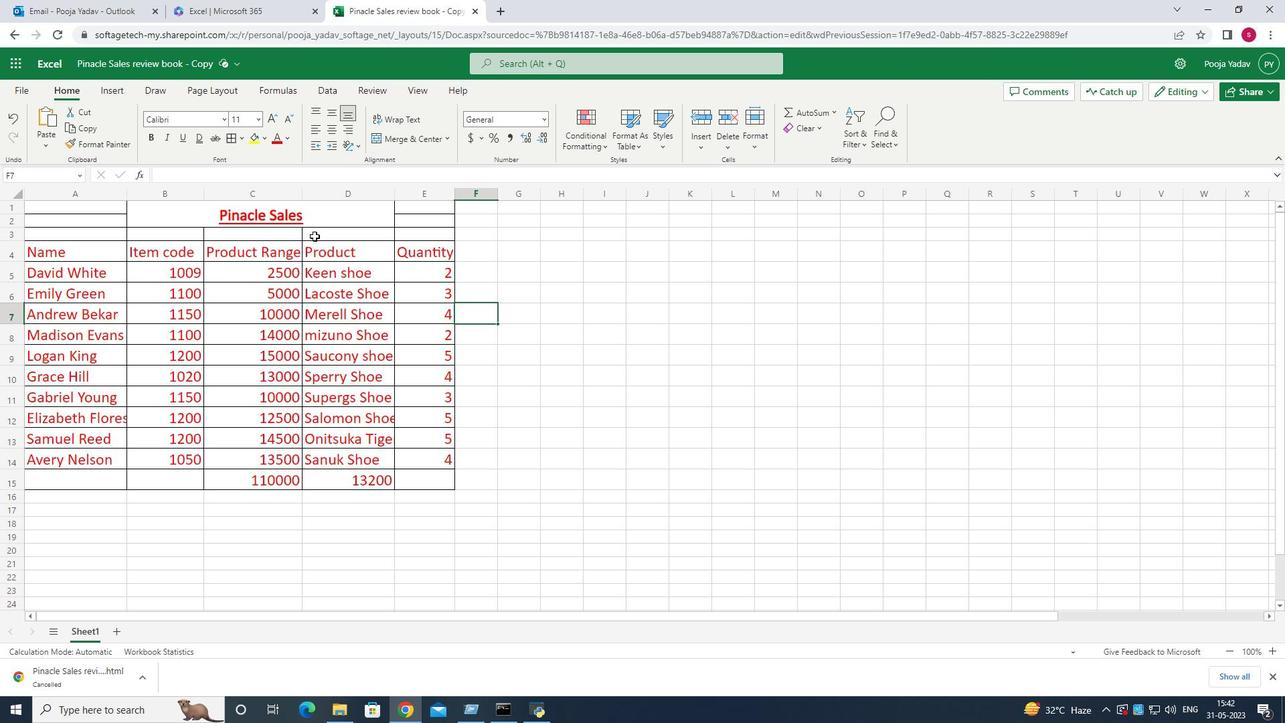 
Action: Mouse pressed left at (314, 236)
Screenshot: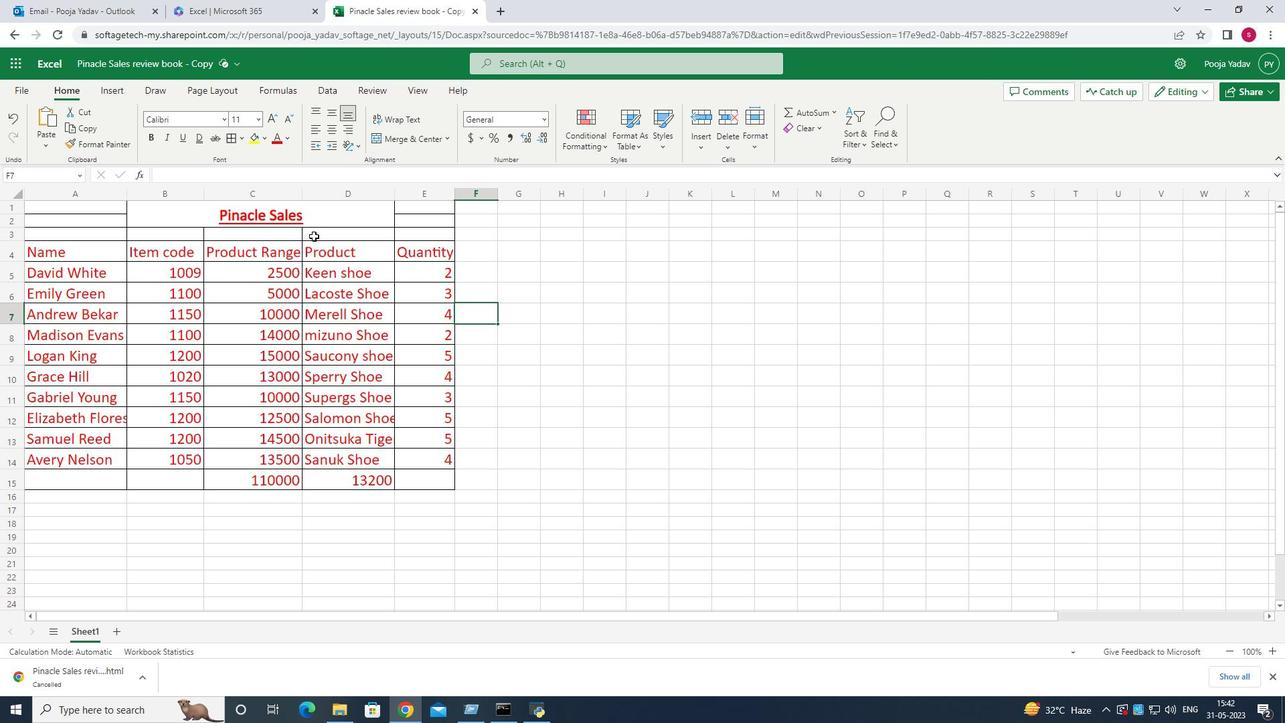 
Action: Mouse moved to (237, 224)
Screenshot: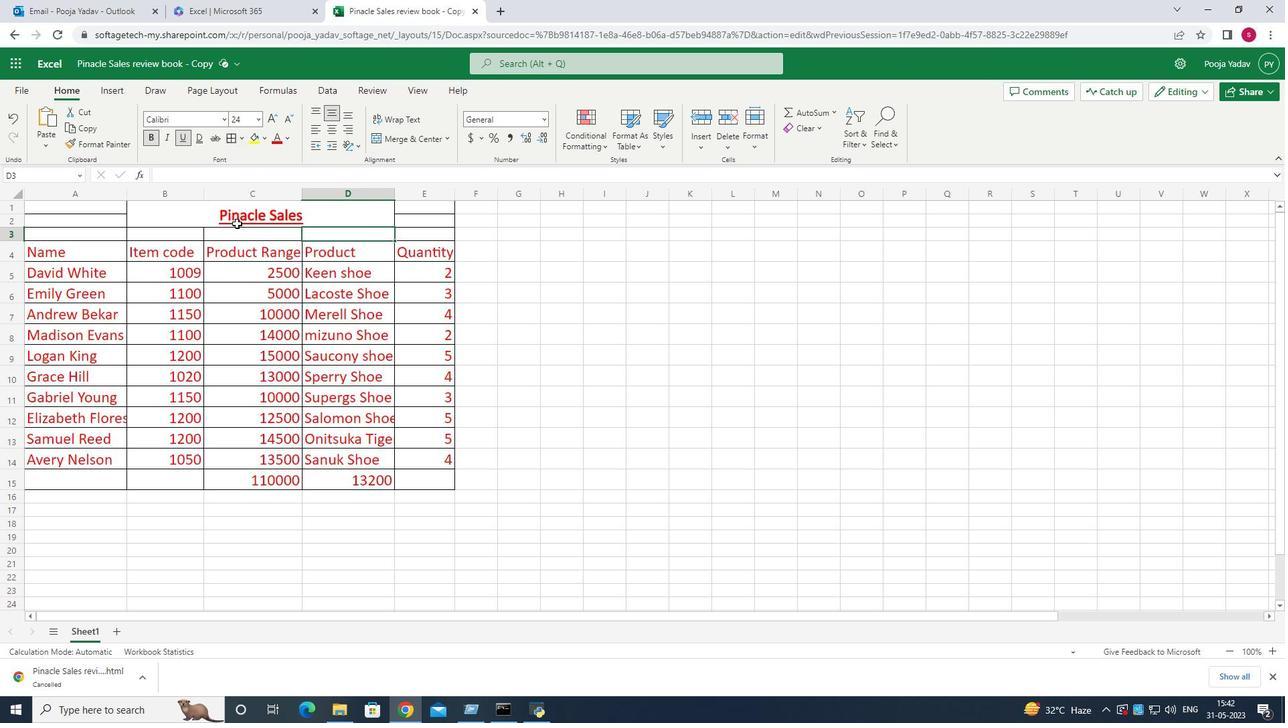 
Action: Mouse pressed left at (237, 224)
Screenshot: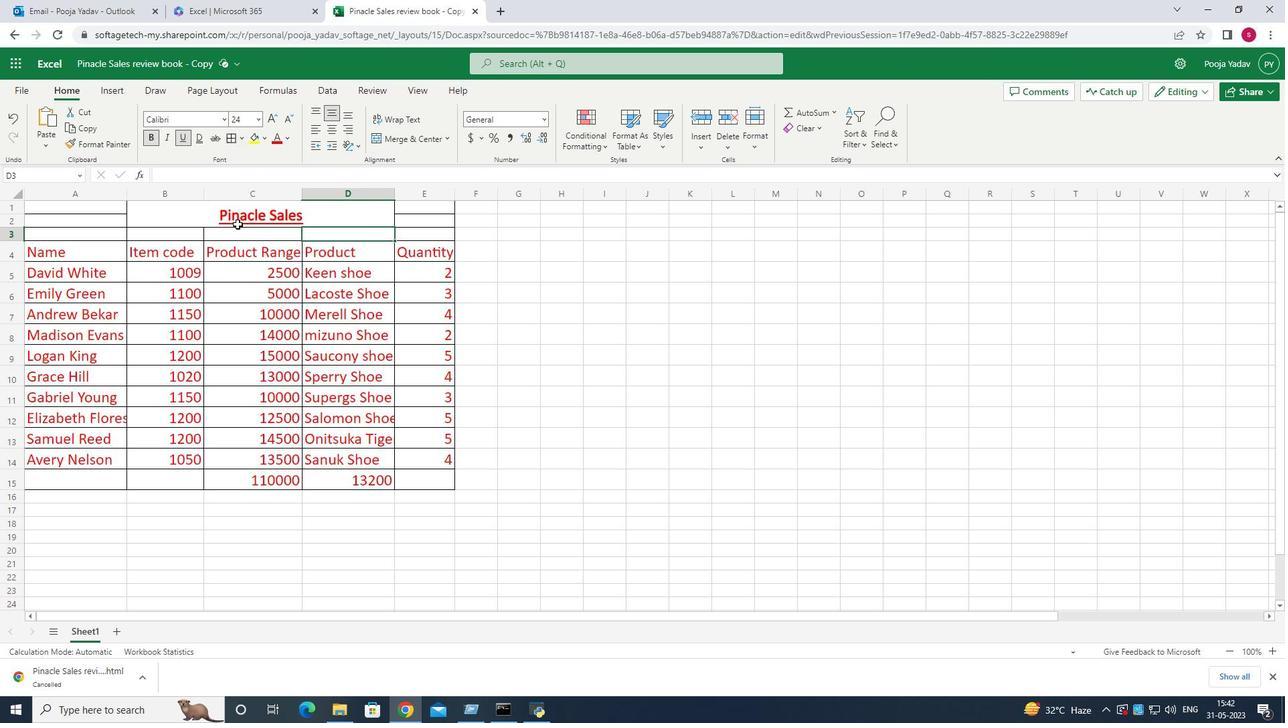
Action: Mouse moved to (233, 248)
Screenshot: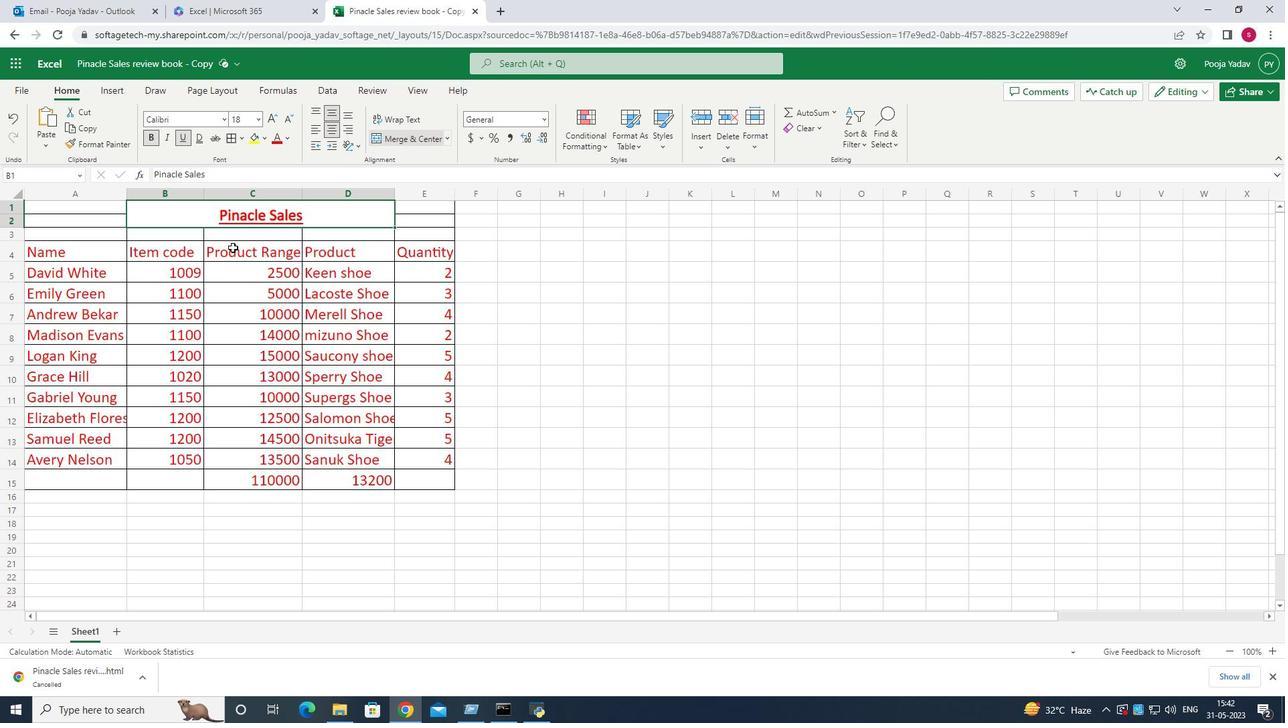 
